 Task: In the Contact  SamanthaRobinson@nybg.org, Create email and send with subject: 'A Glimpse into the Future: Meet Our Disruptive Offering', and with mail content 'Good Morning!_x000D_
Ignite your passion for success. Our groundbreaking solution will unleash your potential and open doors to endless opportunities in your industry._x000D_
Best Regards', attach the document: Agenda.pdf and insert image: visitingcard.jpg. Below Best Regards, write Wechat and insert the URL: 'www.wechat.com'. Mark checkbox to create task to follow up : In 1 week. Logged in from softage.4@softage.net
Action: Mouse moved to (97, 73)
Screenshot: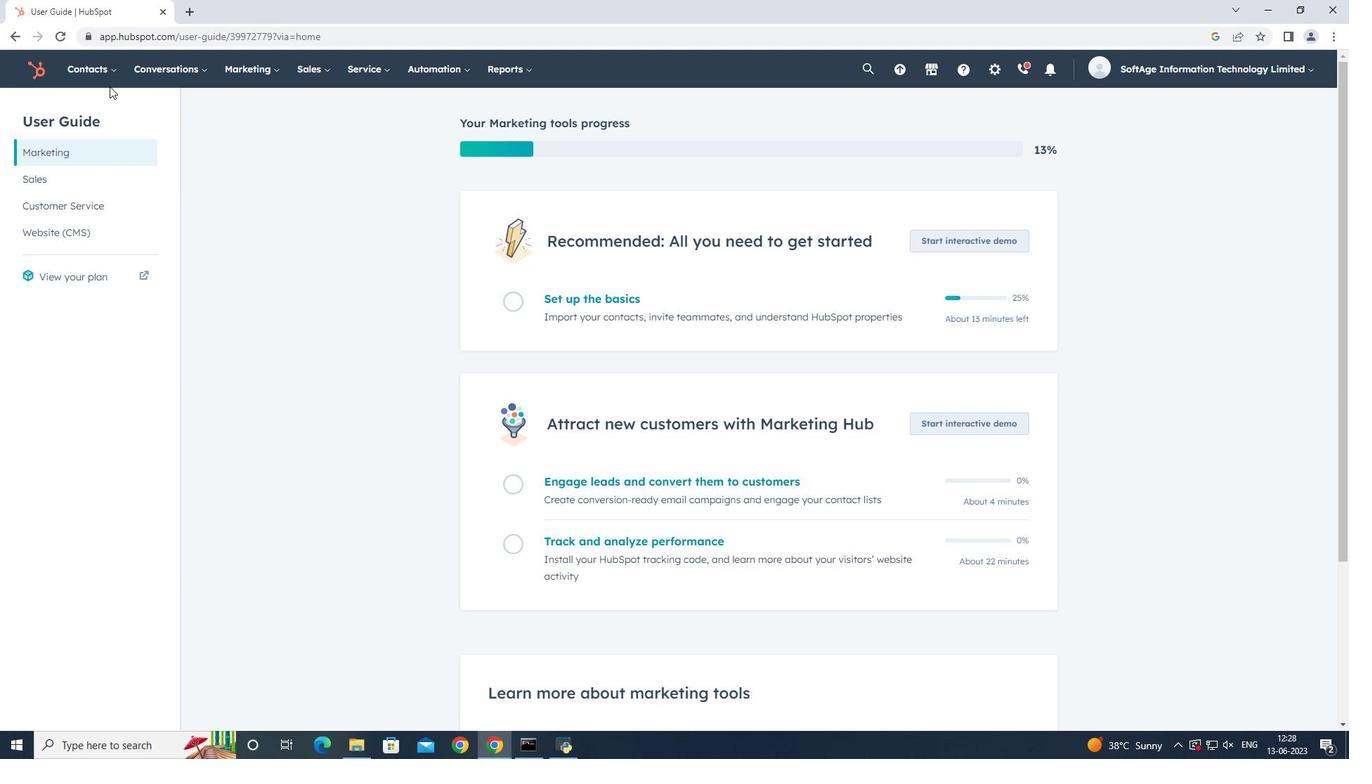 
Action: Mouse pressed left at (97, 73)
Screenshot: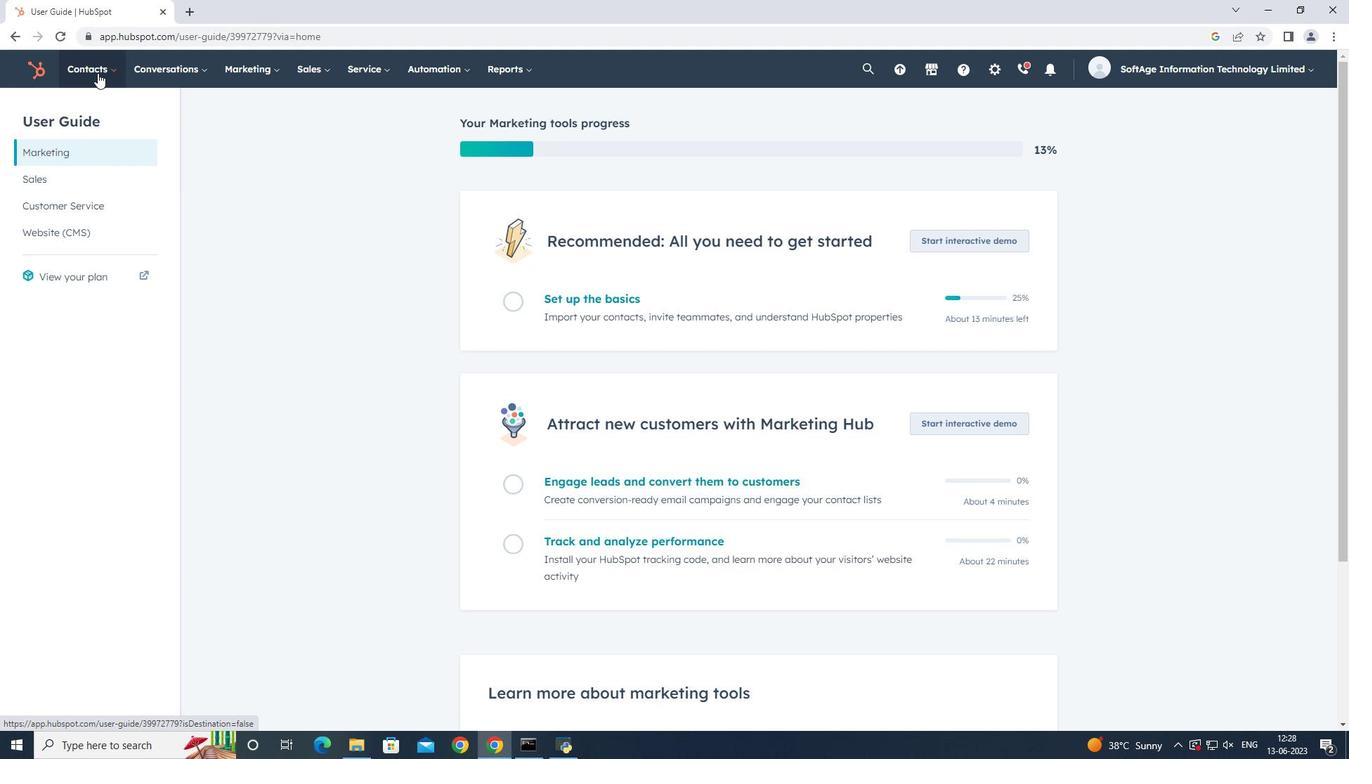 
Action: Mouse moved to (108, 102)
Screenshot: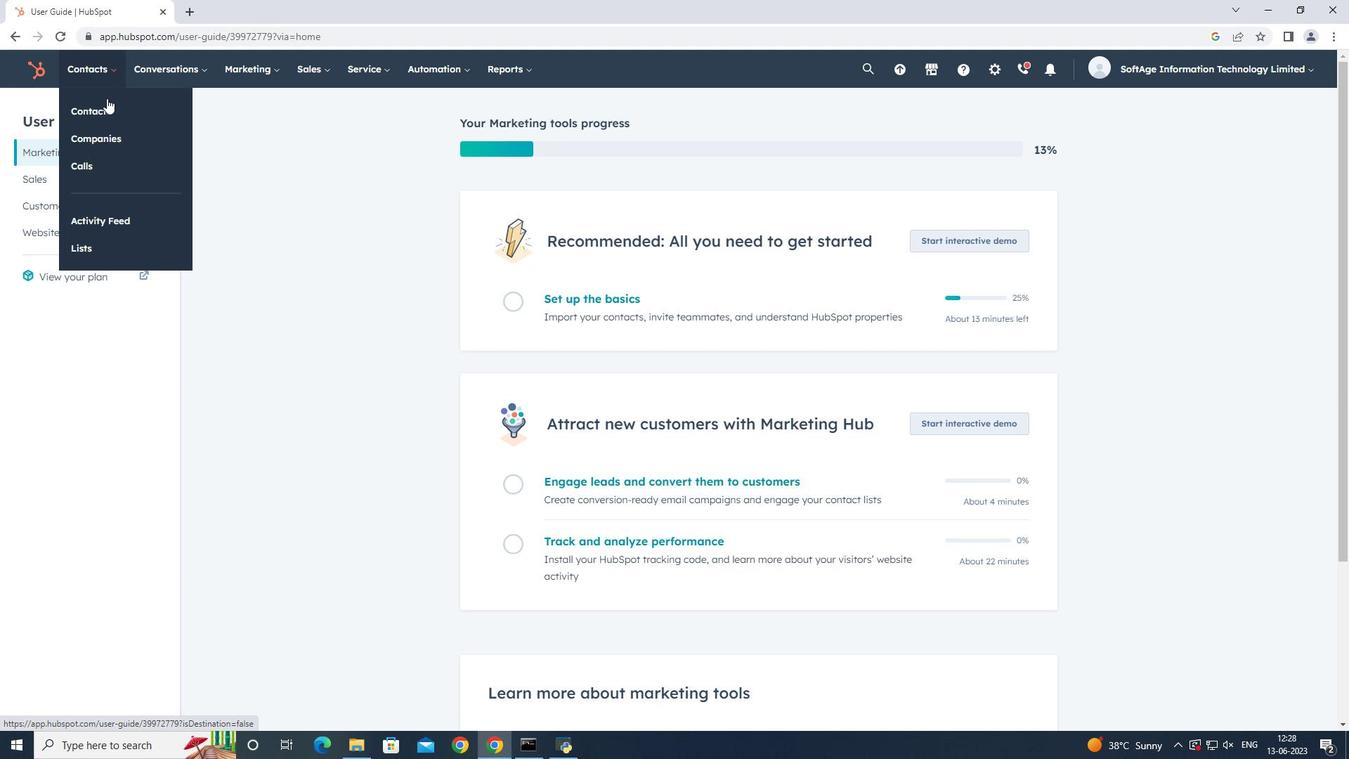 
Action: Mouse pressed left at (108, 102)
Screenshot: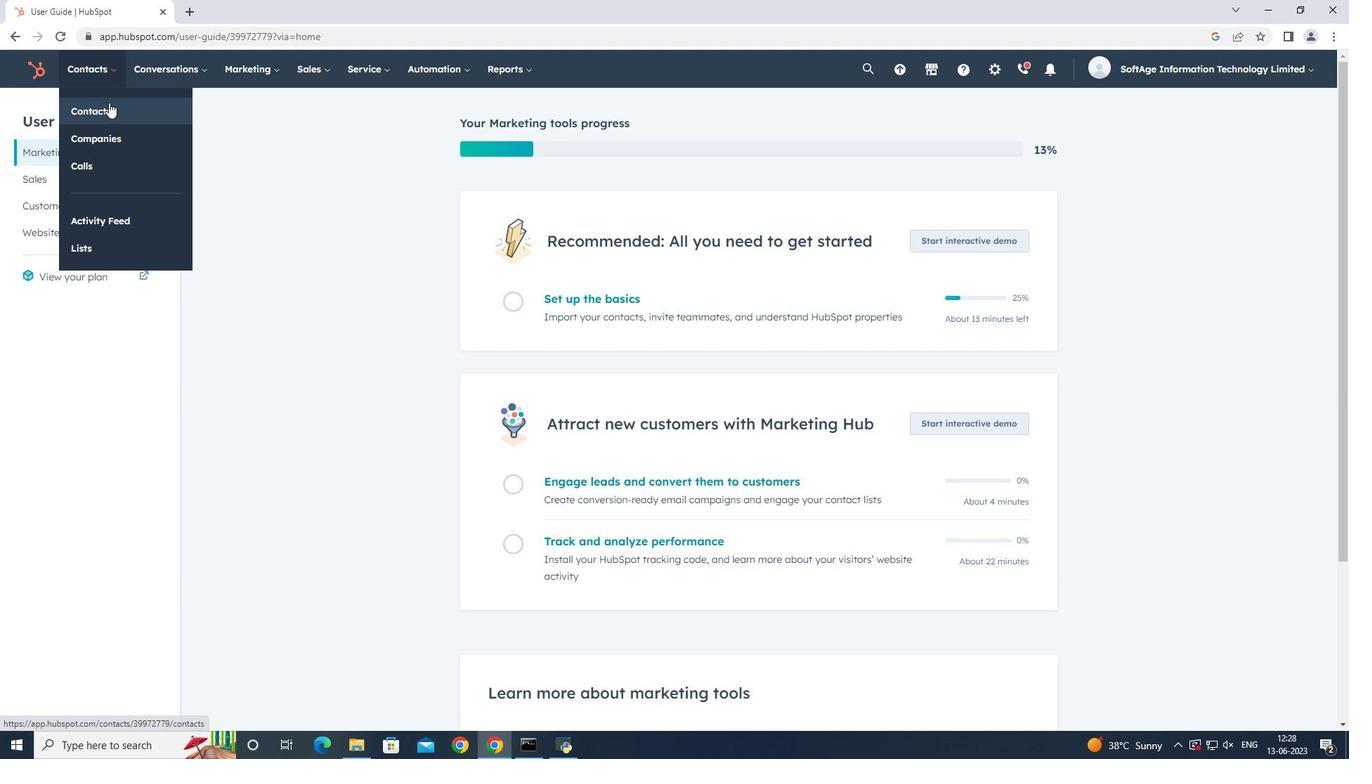 
Action: Mouse moved to (151, 225)
Screenshot: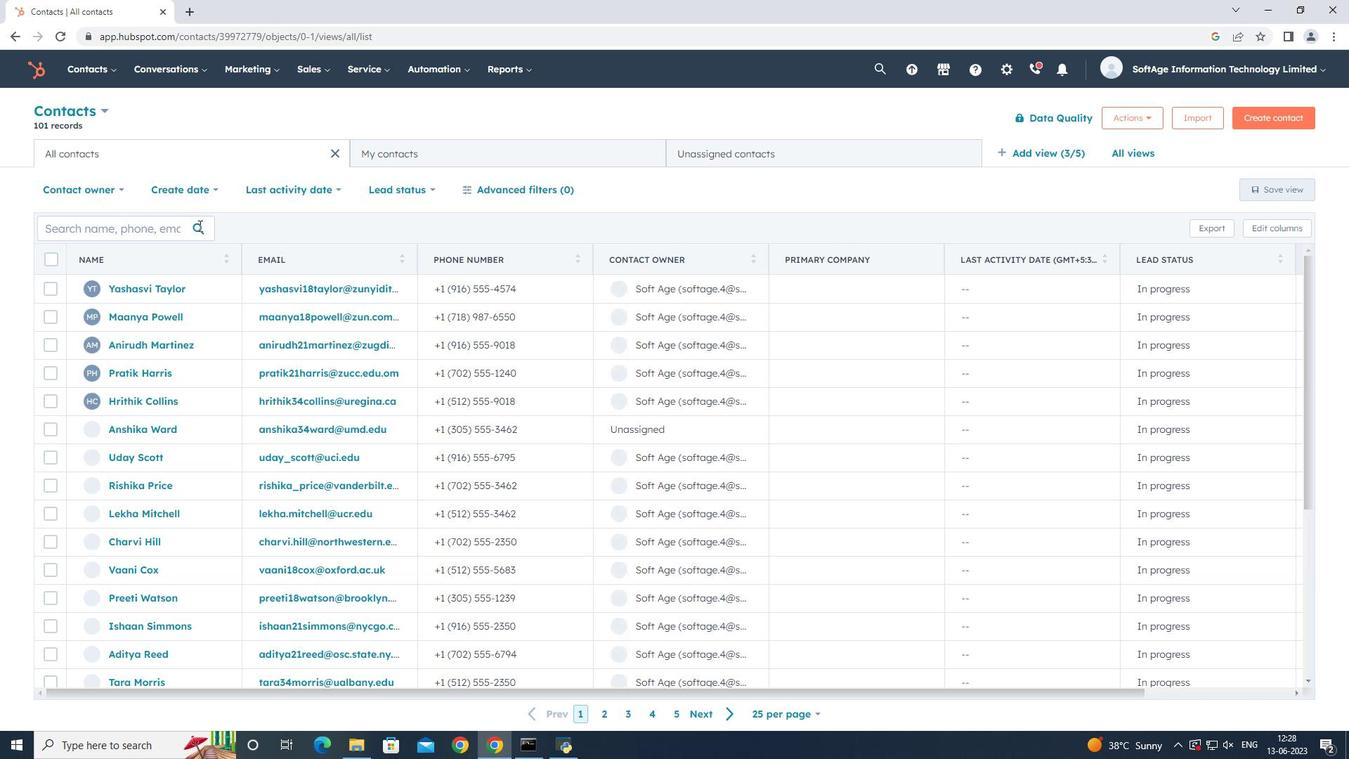 
Action: Mouse pressed left at (151, 225)
Screenshot: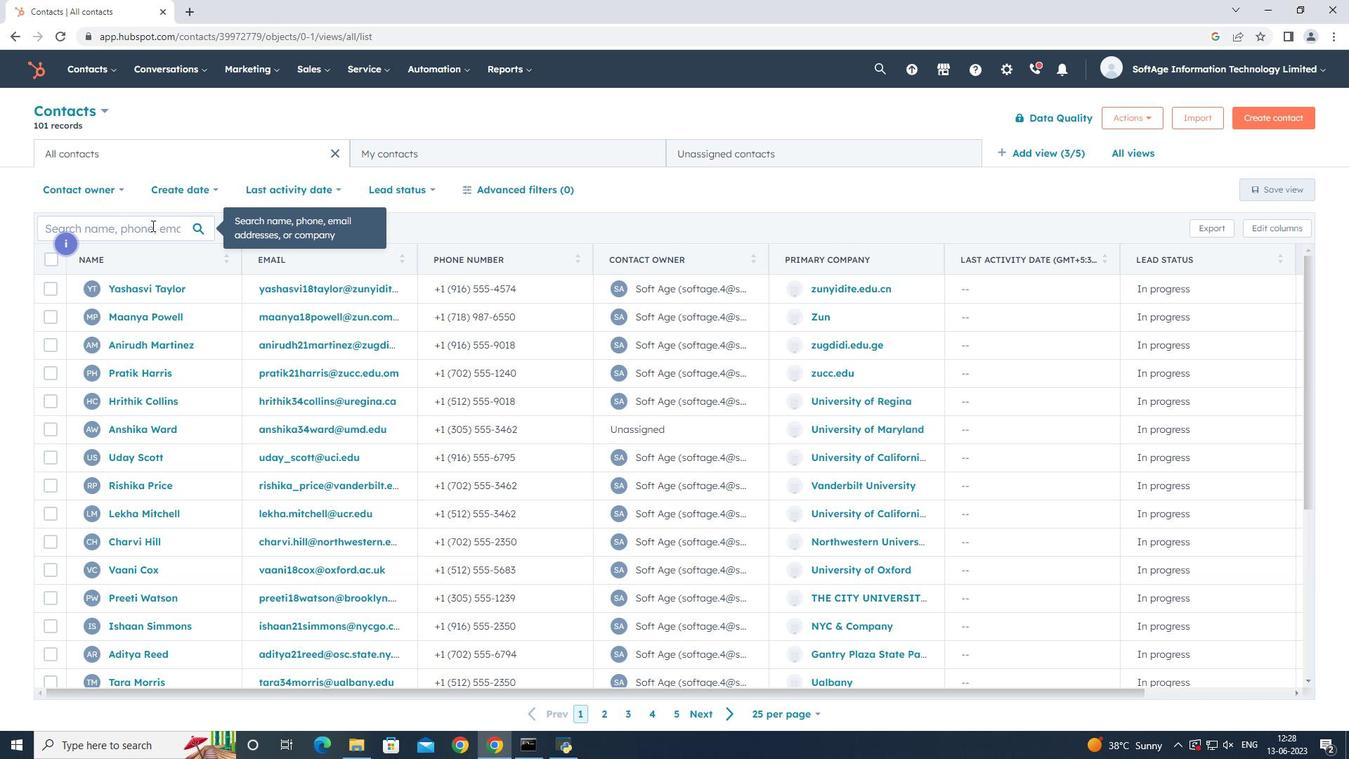 
Action: Key pressed <Key.shift>San<Key.backspace>mantha
Screenshot: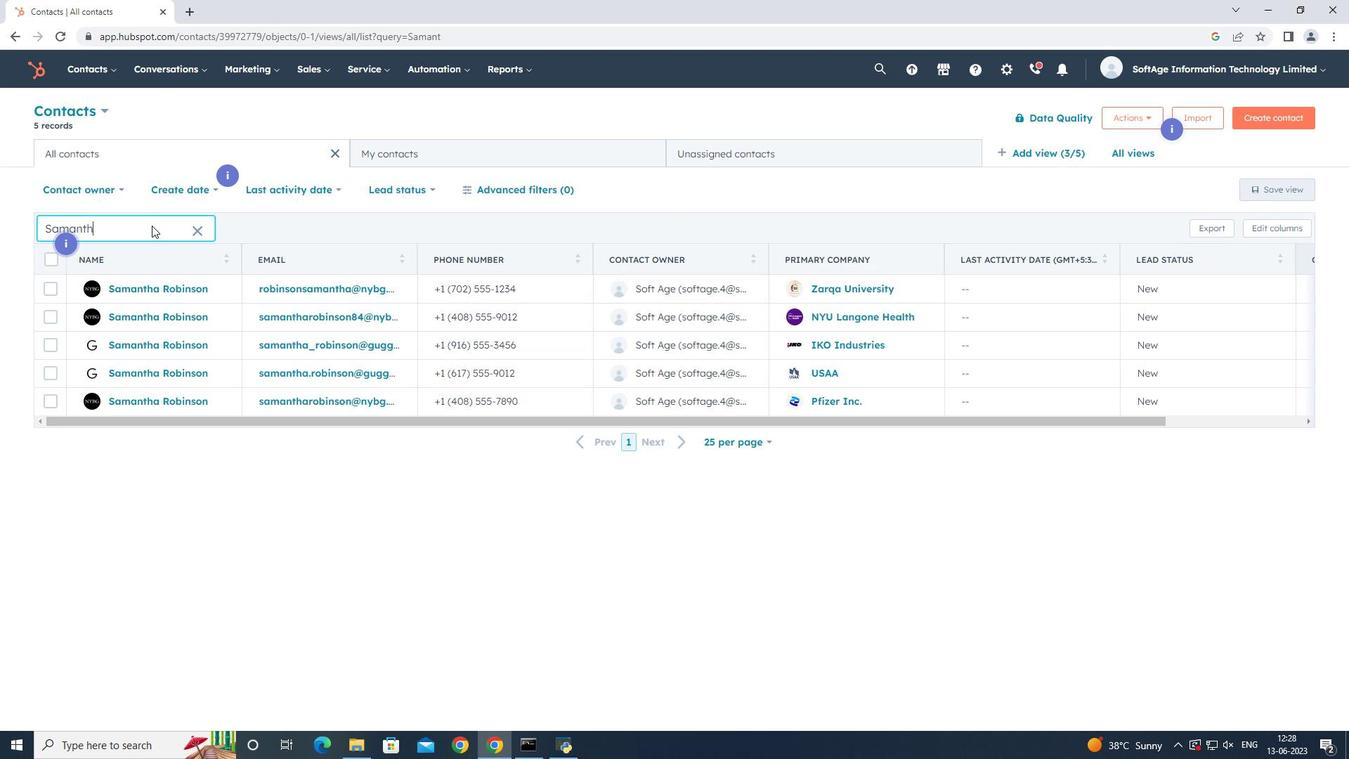 
Action: Mouse moved to (123, 400)
Screenshot: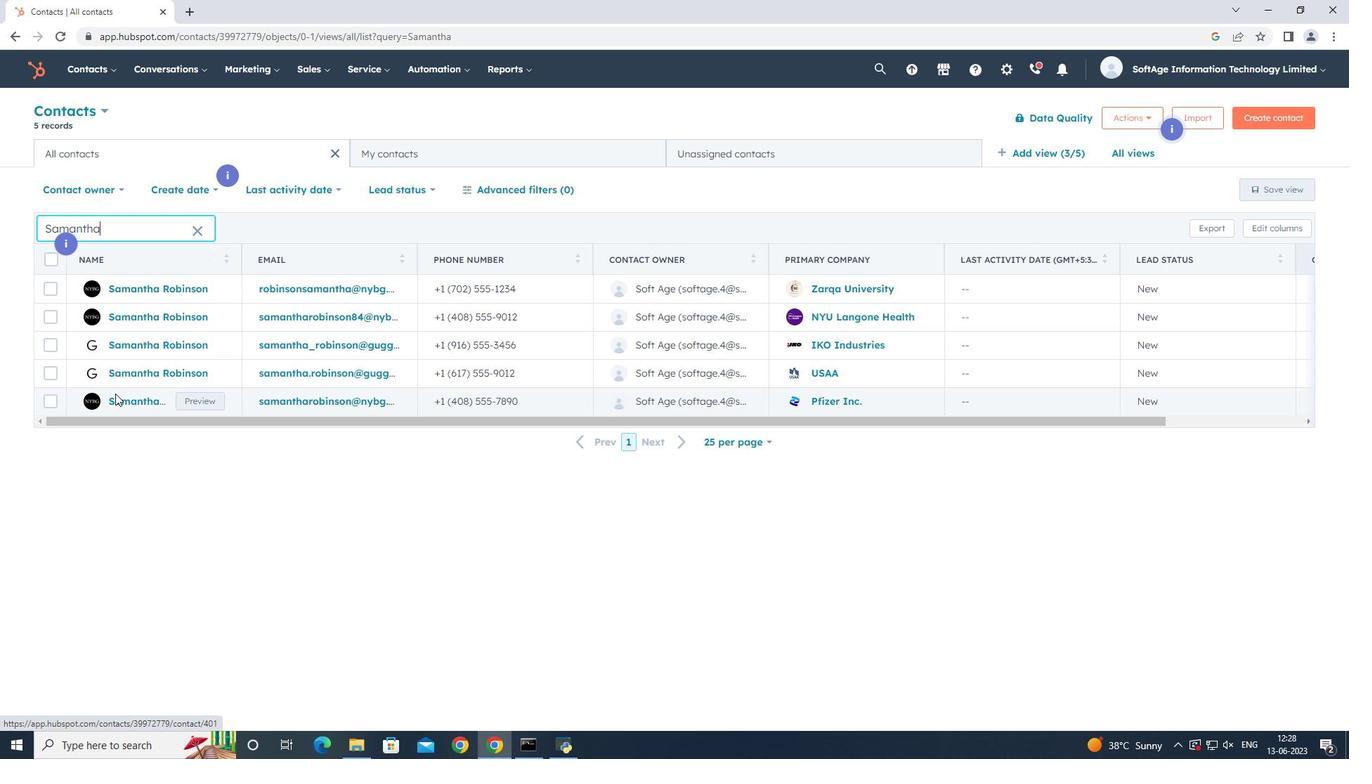 
Action: Mouse pressed left at (123, 400)
Screenshot: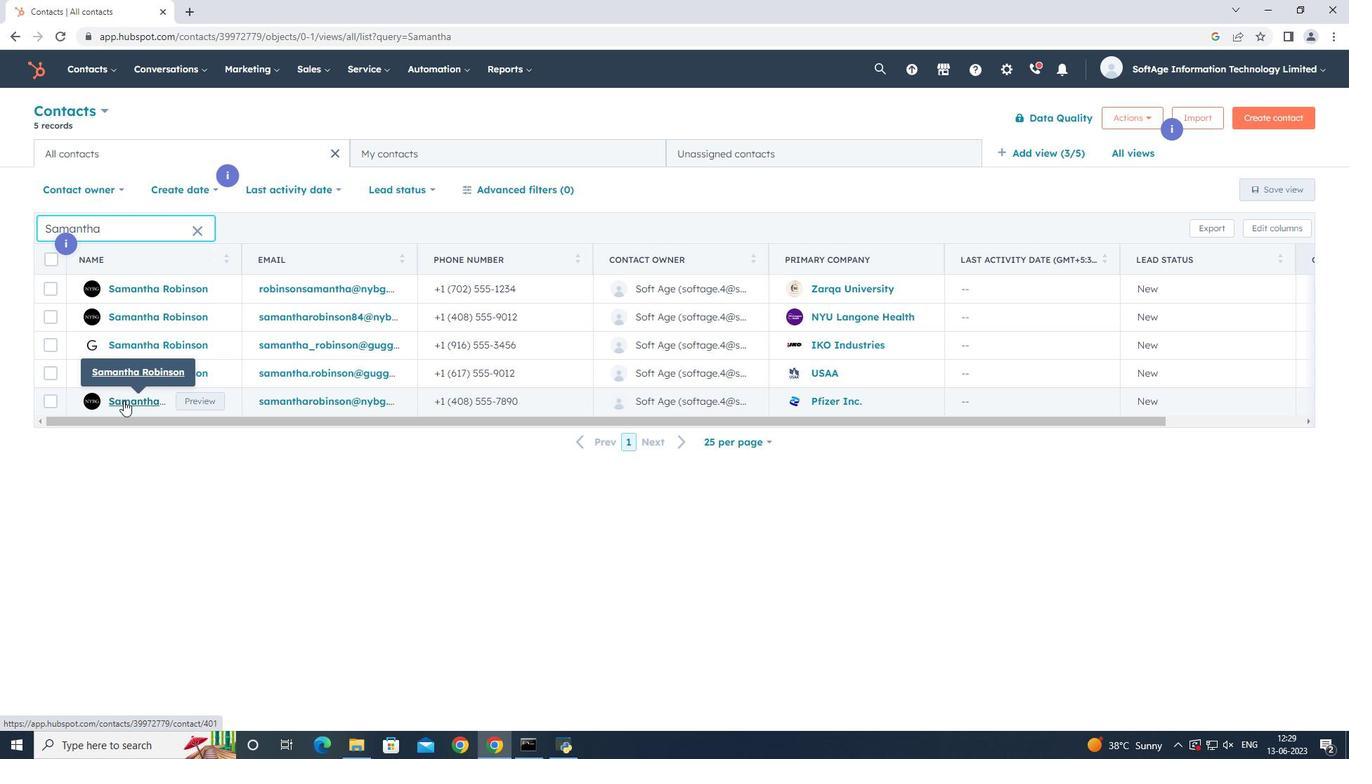 
Action: Mouse moved to (103, 241)
Screenshot: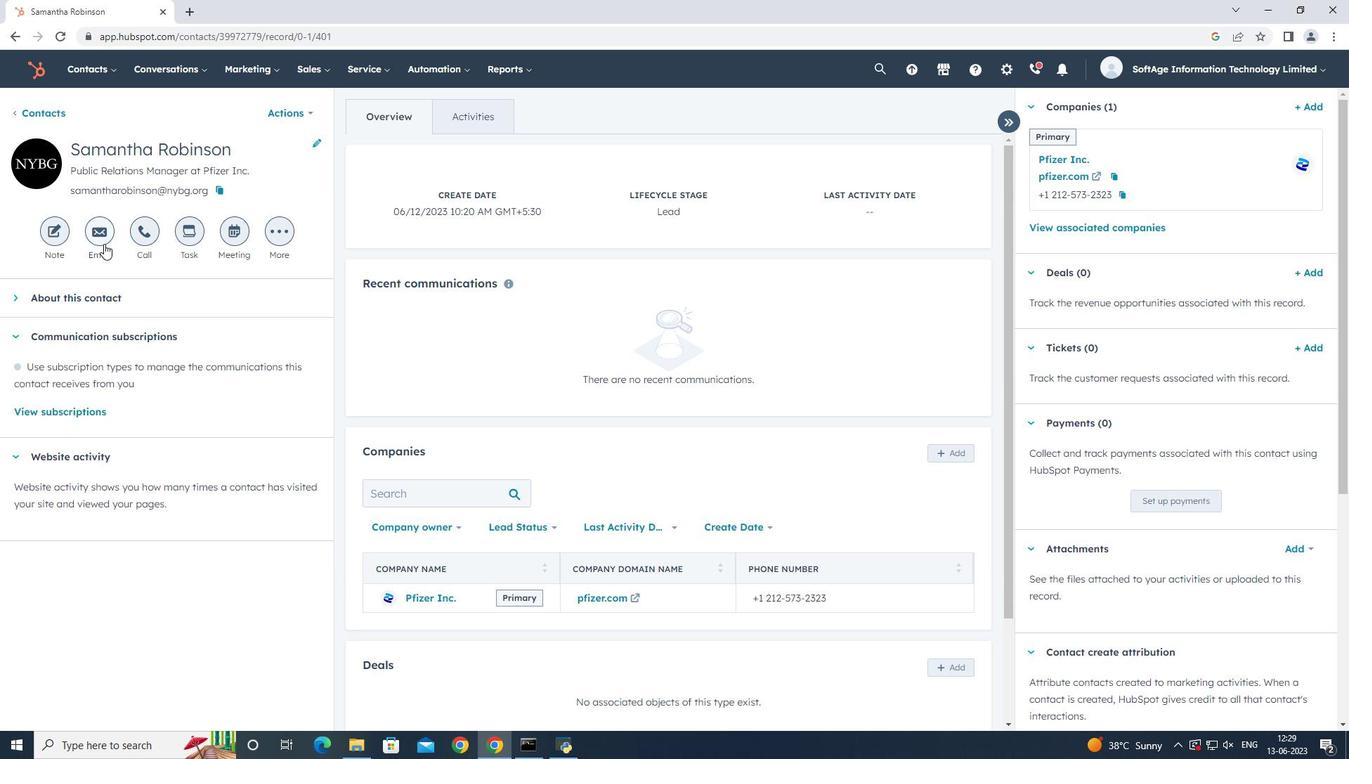 
Action: Mouse pressed left at (103, 241)
Screenshot: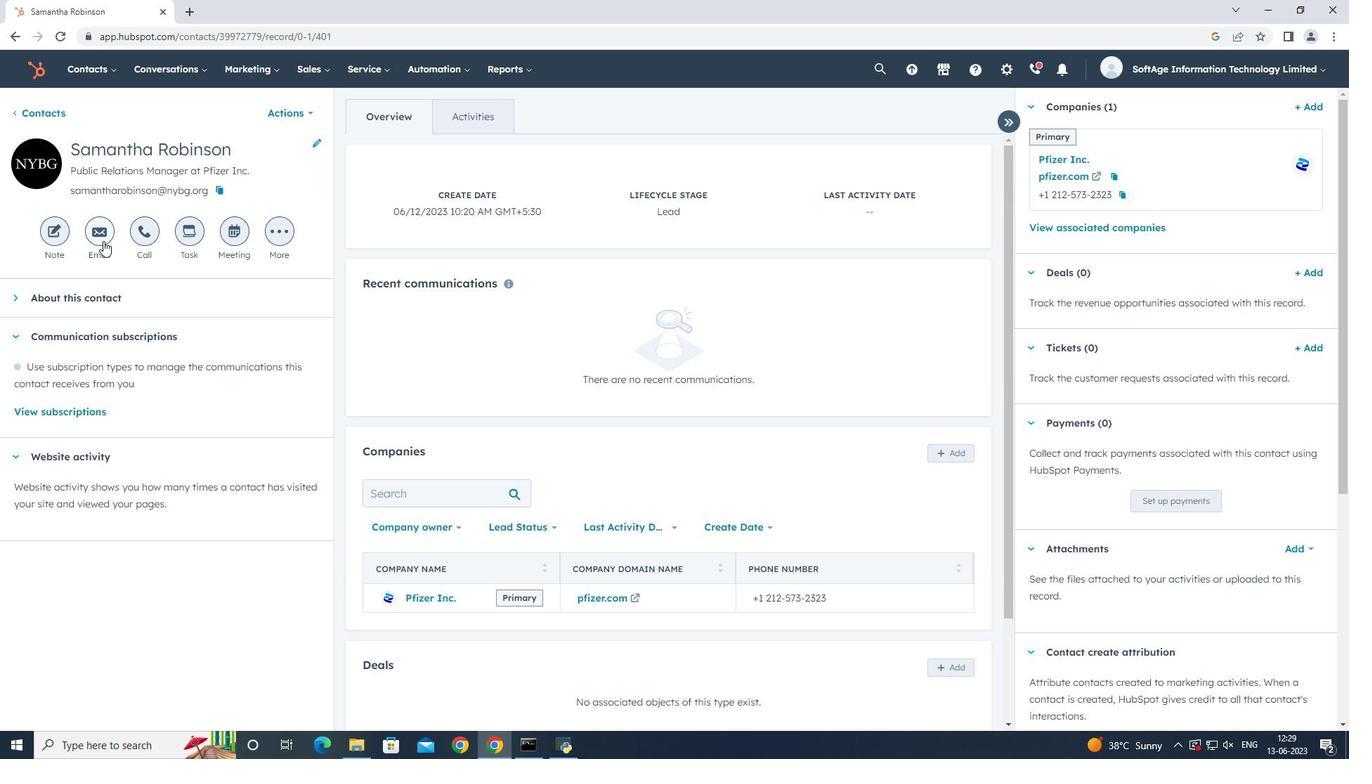 
Action: Mouse moved to (976, 468)
Screenshot: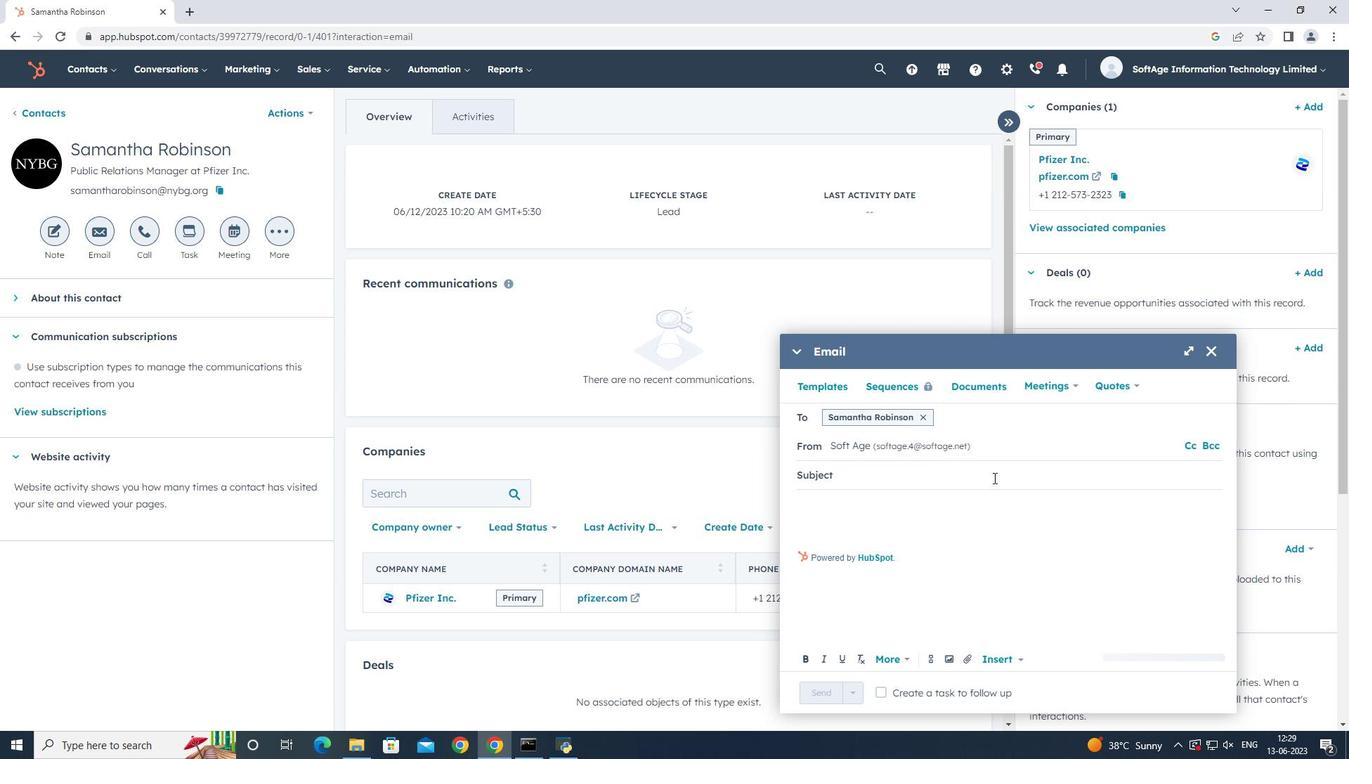 
Action: Key pressed <Key.shift>A<Key.space><Key.shift>Glimpse<Key.space>into<Key.space>the<Key.space><Key.shift>Future<Key.shift_r>:<Key.space><Key.shift>Meet<Key.space><Key.shift>Our<Key.space><Key.shift><Key.shift><Key.shift>Disruptive<Key.space><Key.shift>Offering
Screenshot: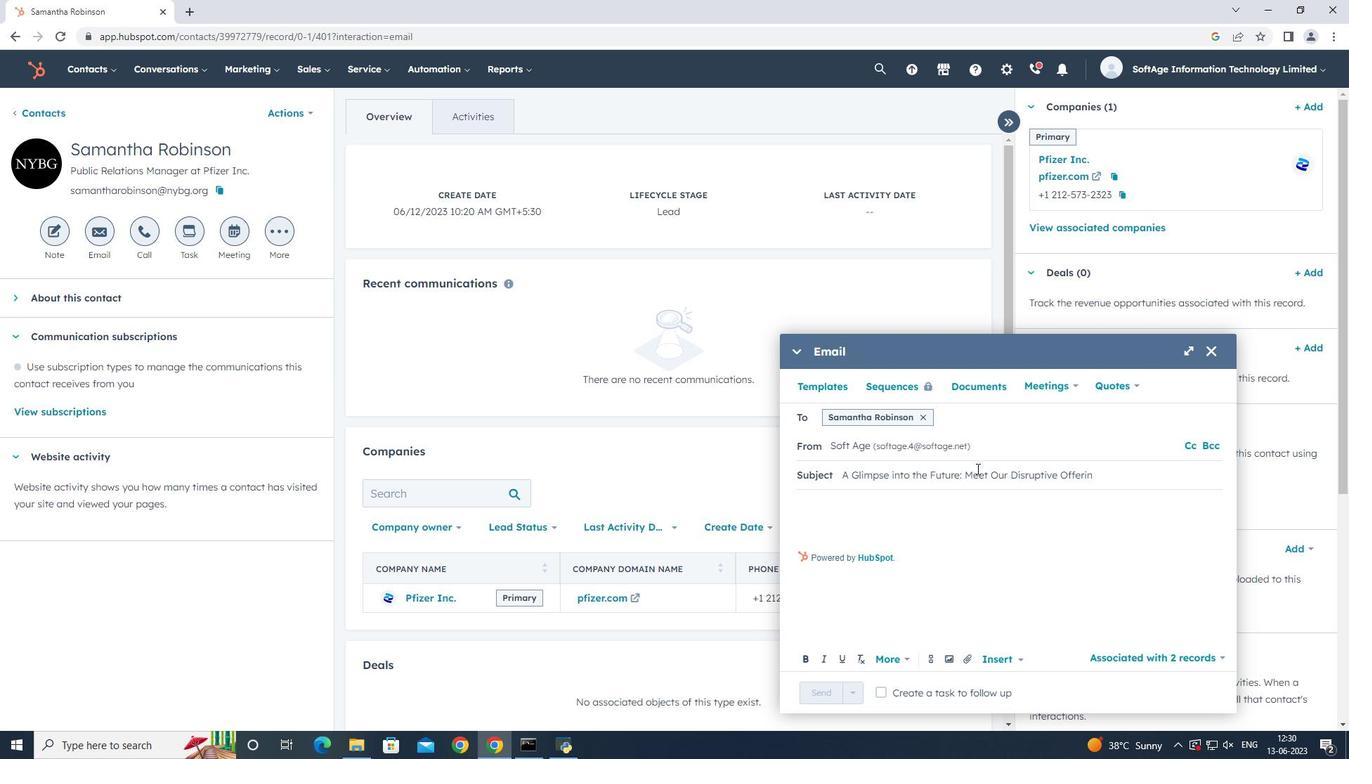 
Action: Mouse moved to (982, 508)
Screenshot: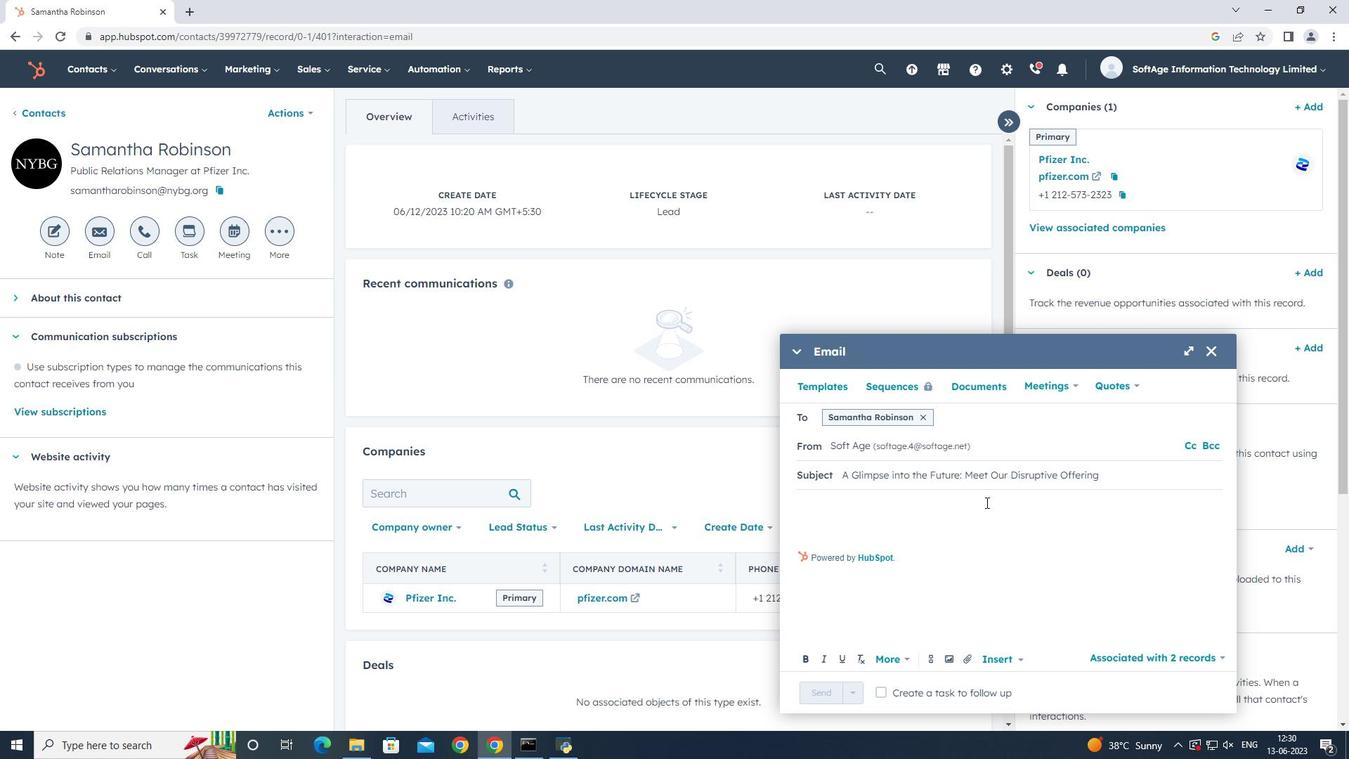 
Action: Mouse pressed left at (982, 508)
Screenshot: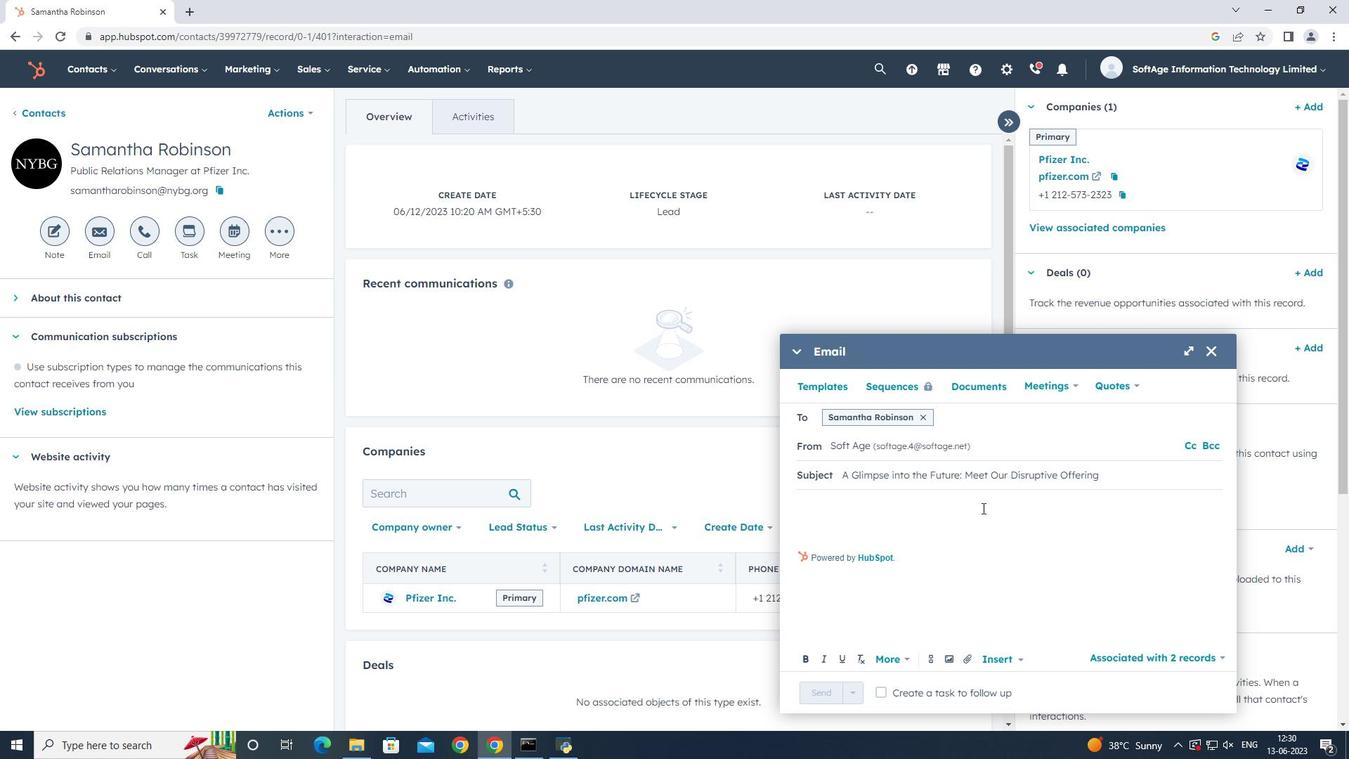 
Action: Key pressed <Key.shift><Key.shift><Key.shift><Key.shift><Key.shift><Key.shift><Key.shift><Key.shift><Key.shift><Key.shift><Key.shift><Key.shift><Key.shift><Key.shift><Key.shift><Key.shift><Key.shift><Key.shift><Key.shift><Key.shift><Key.shift><Key.shift><Key.shift><Key.shift><Key.shift><Key.shift><Key.shift><Key.shift><Key.shift><Key.shift><Key.shift><Key.shift><Key.shift><Key.shift><Key.shift><Key.shift><Key.shift><Key.shift><Key.shift><Key.shift><Key.shift><Key.shift><Key.shift><Key.shift><Key.shift><Key.shift><Key.shift><Key.shift><Key.shift><Key.shift><Key.shift><Key.shift><Key.shift><Key.shift><Key.shift><Key.shift><Key.shift><Key.shift>Good<Key.space><Key.shift>Morning,<Key.enter><Key.enter><Key.shift>Ignite<Key.space>your<Key.space>passion<Key.space>for<Key.space>success.<Key.space><Key.shift>Our<Key.space><Key.shift>groundbreaking<Key.space>solution<Key.space>will<Key.space>unleash<Key.space>your<Key.space>potential<Key.space>and<Key.space>open<Key.space><Key.space><Key.backspace>doors<Key.space>to<Key.space>endless<Key.space>opportunities<Key.space>in<Key.space>your<Key.space>industry.
Screenshot: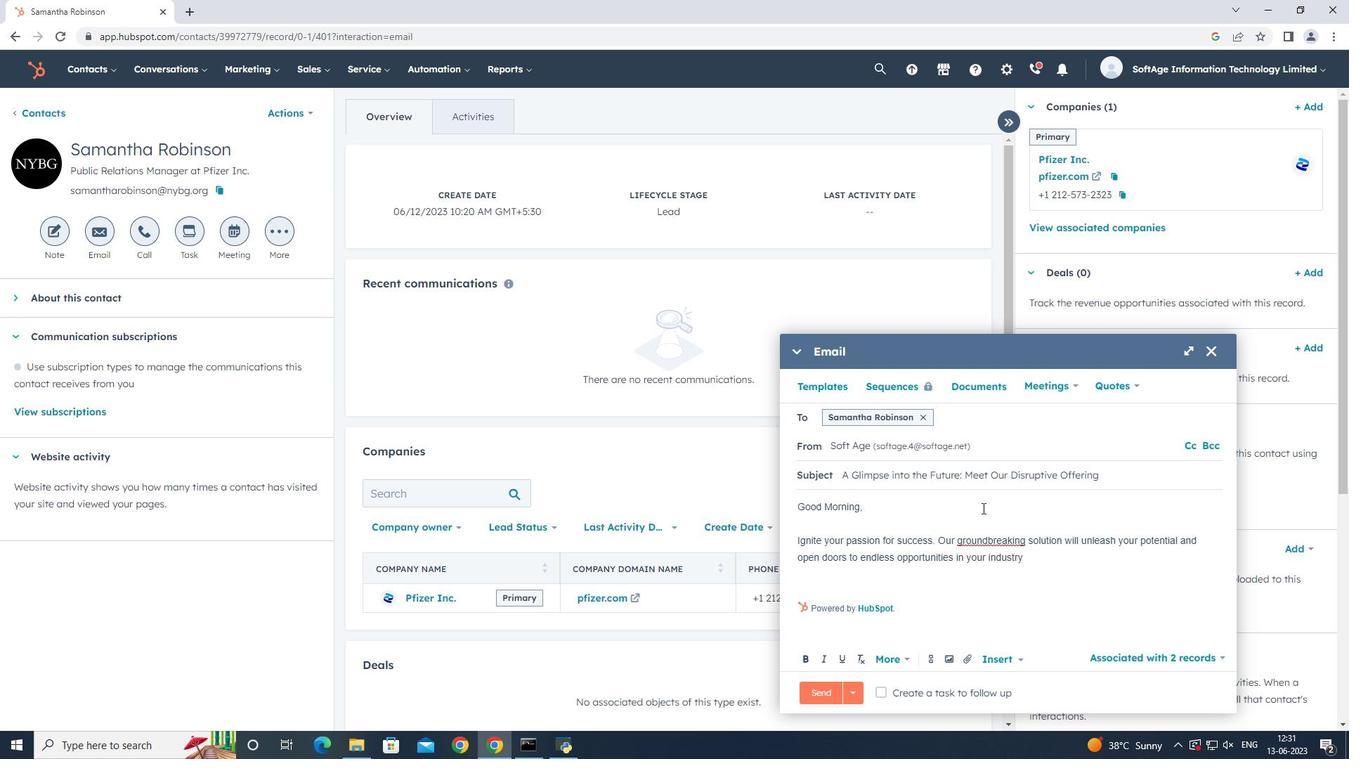 
Action: Mouse moved to (1009, 542)
Screenshot: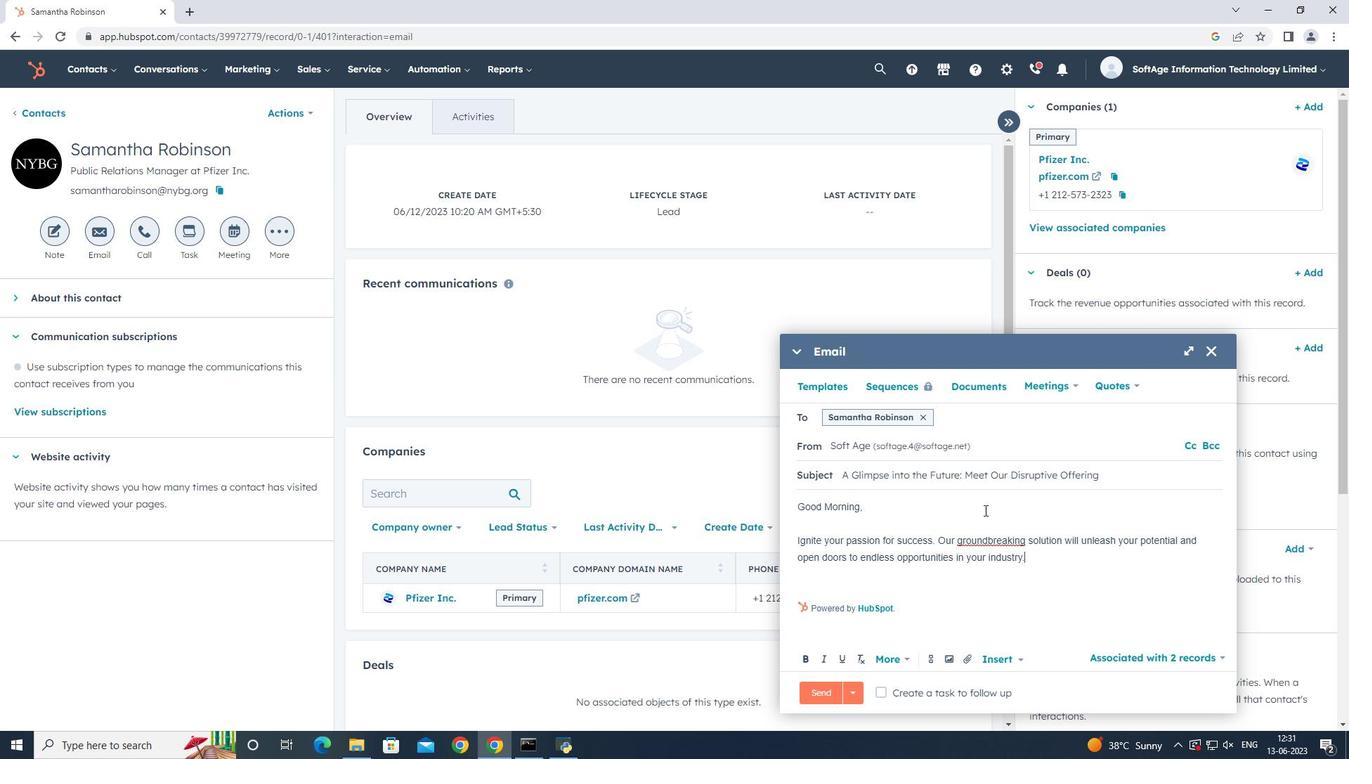 
Action: Key pressed <Key.enter><Key.enter><Key.shift>Best<Key.space><Key.shift>Regards,<Key.enter>
Screenshot: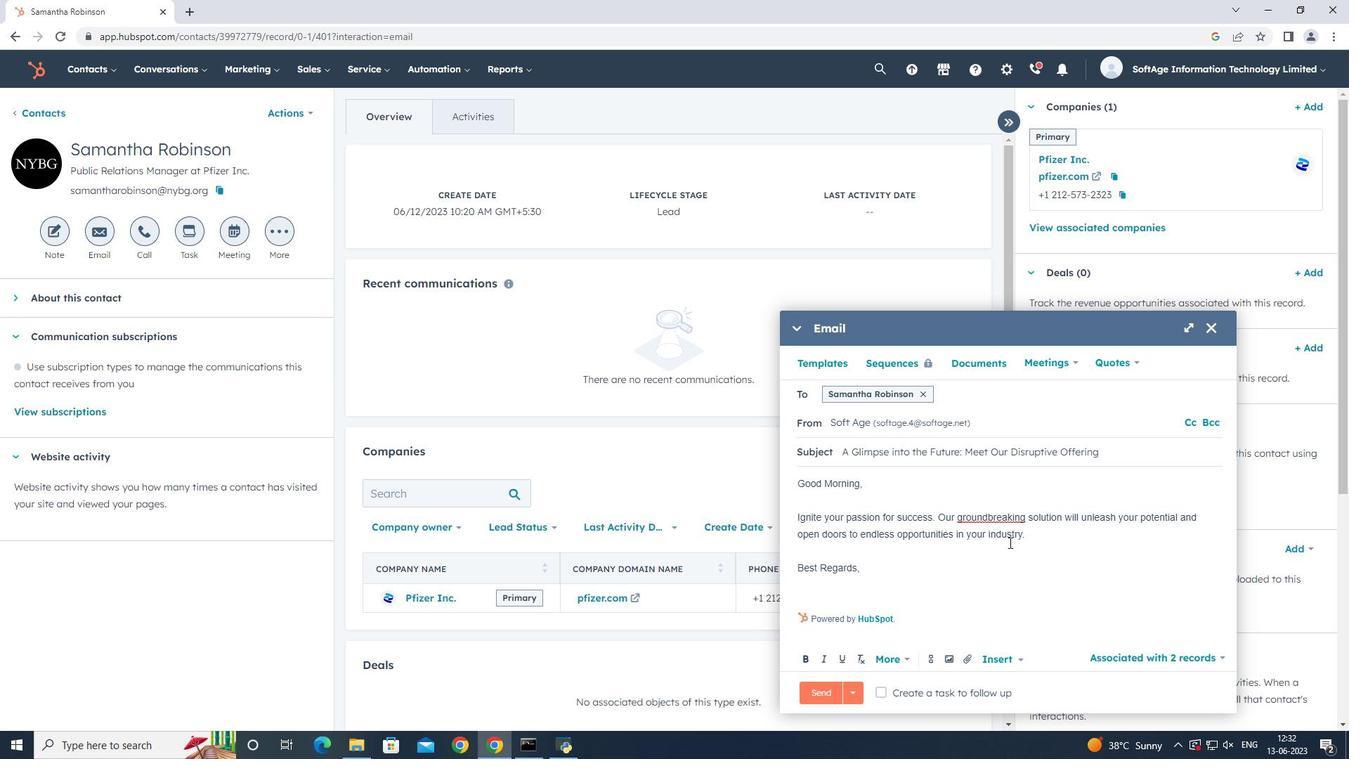 
Action: Mouse moved to (972, 664)
Screenshot: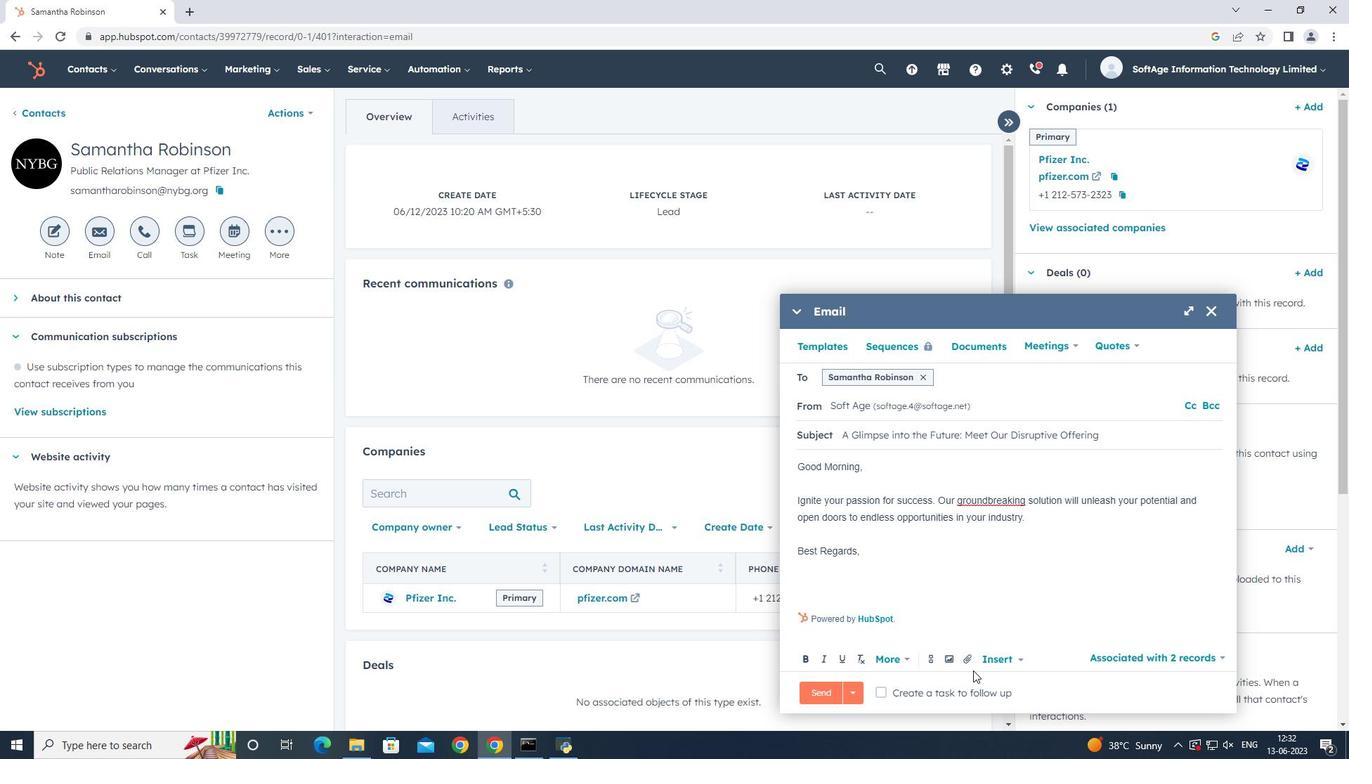 
Action: Mouse pressed left at (972, 664)
Screenshot: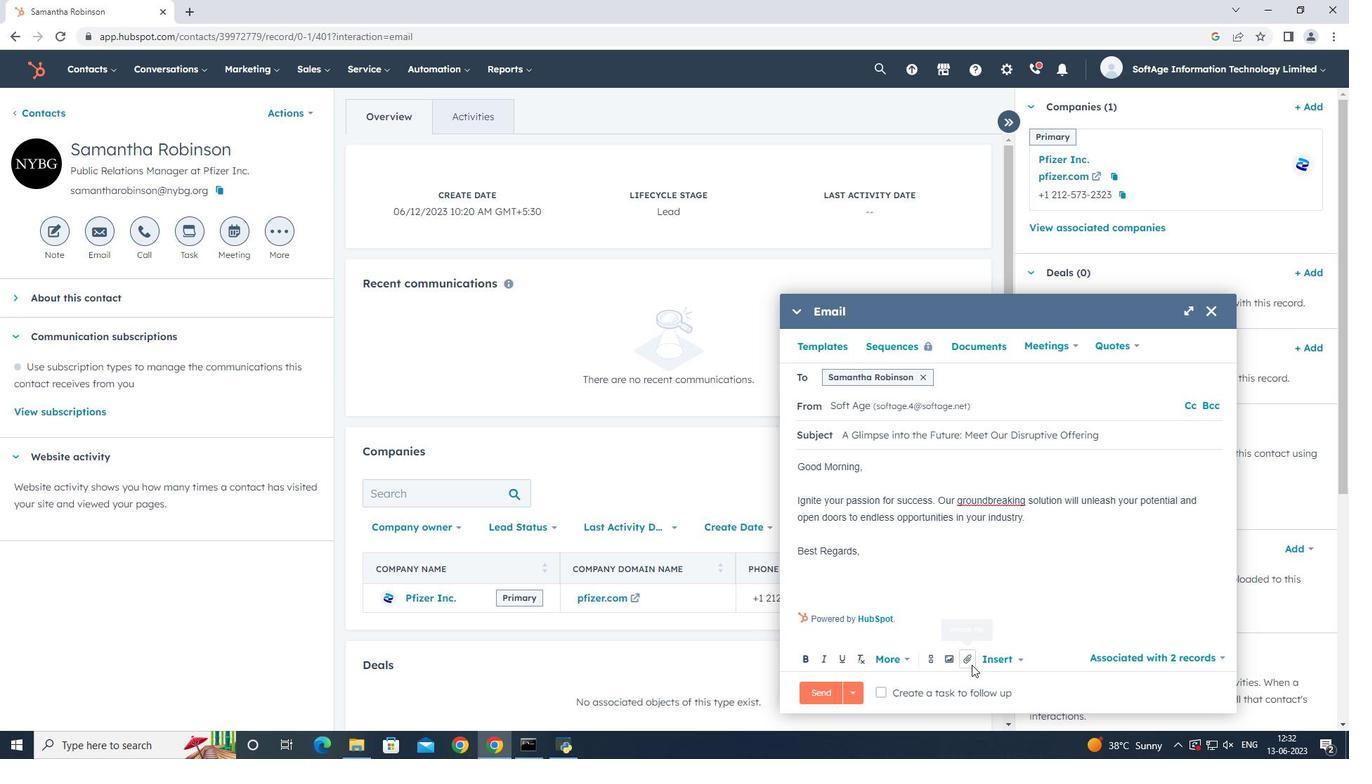 
Action: Mouse moved to (995, 624)
Screenshot: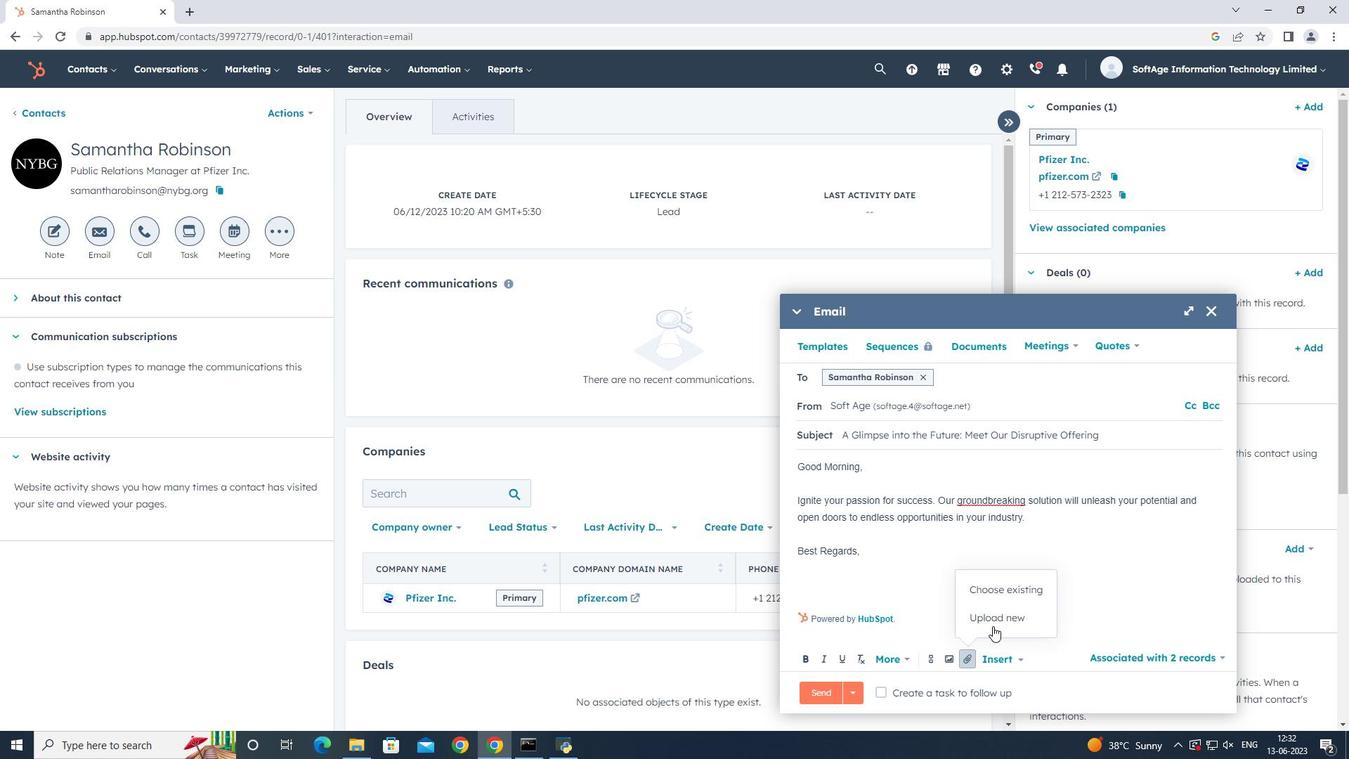 
Action: Mouse pressed left at (995, 624)
Screenshot: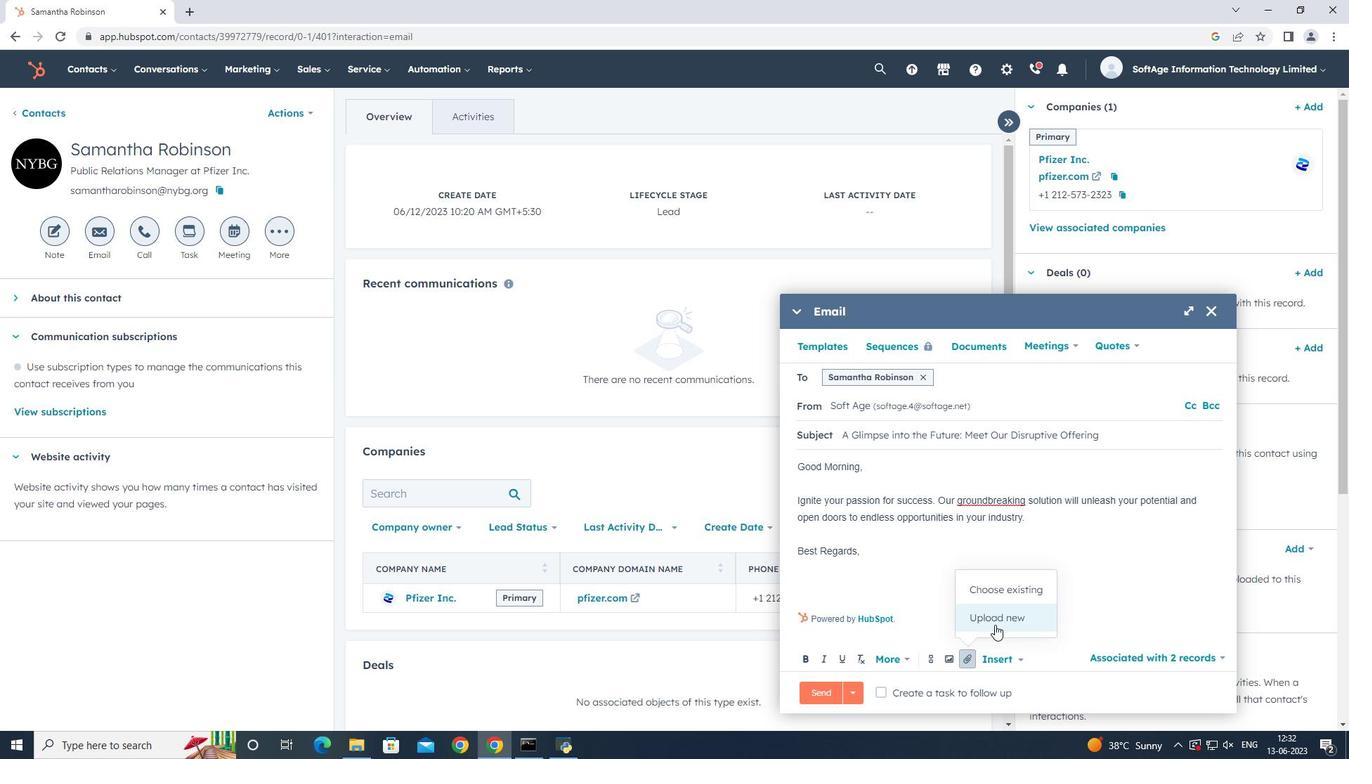 
Action: Mouse moved to (952, 669)
Screenshot: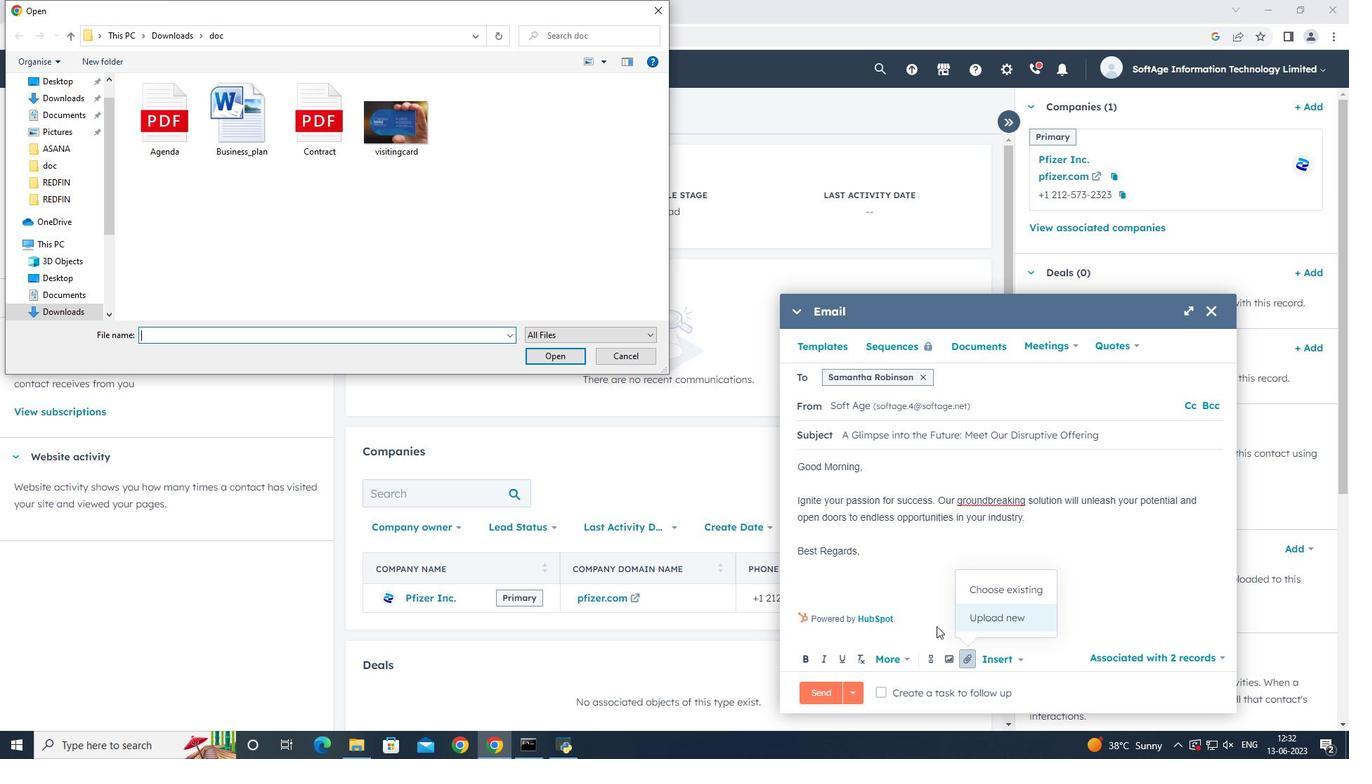 
Action: Mouse pressed left at (952, 669)
Screenshot: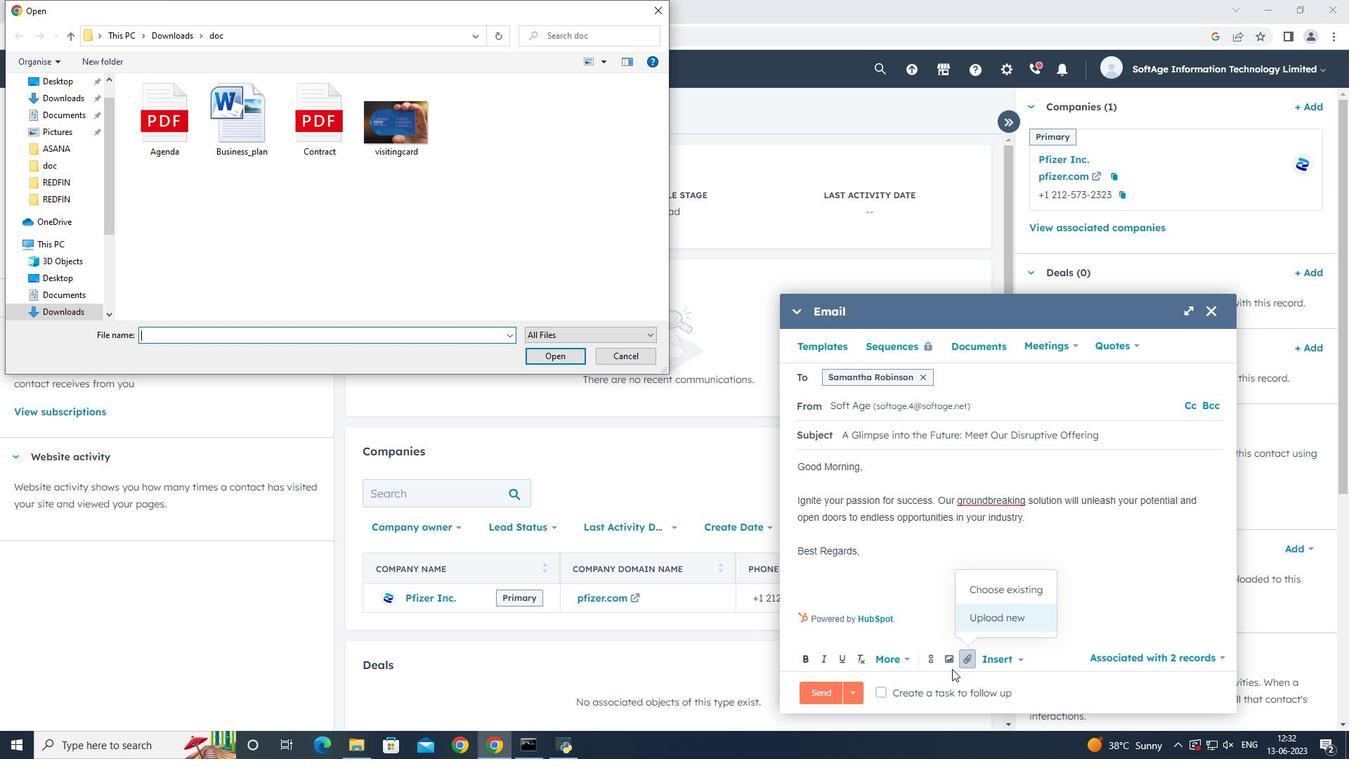 
Action: Mouse moved to (953, 659)
Screenshot: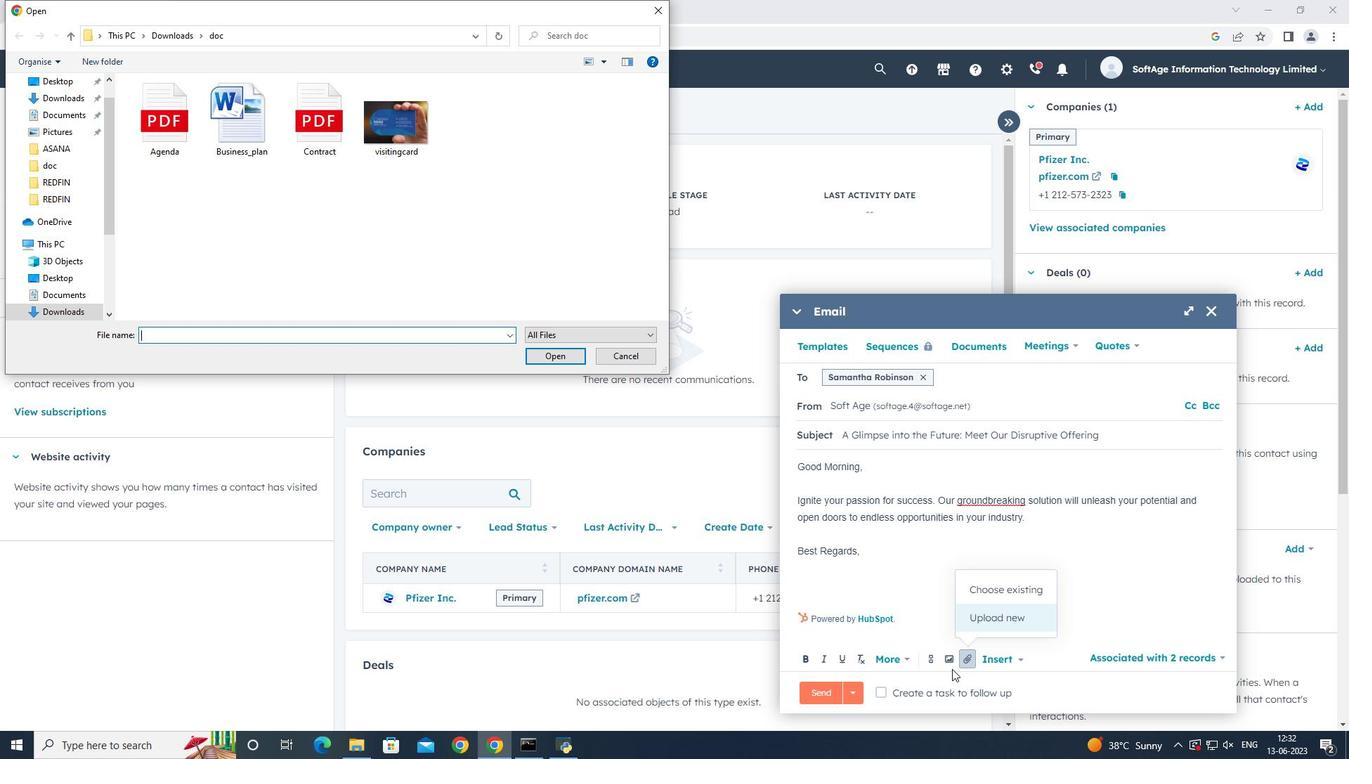 
Action: Mouse pressed left at (953, 659)
Screenshot: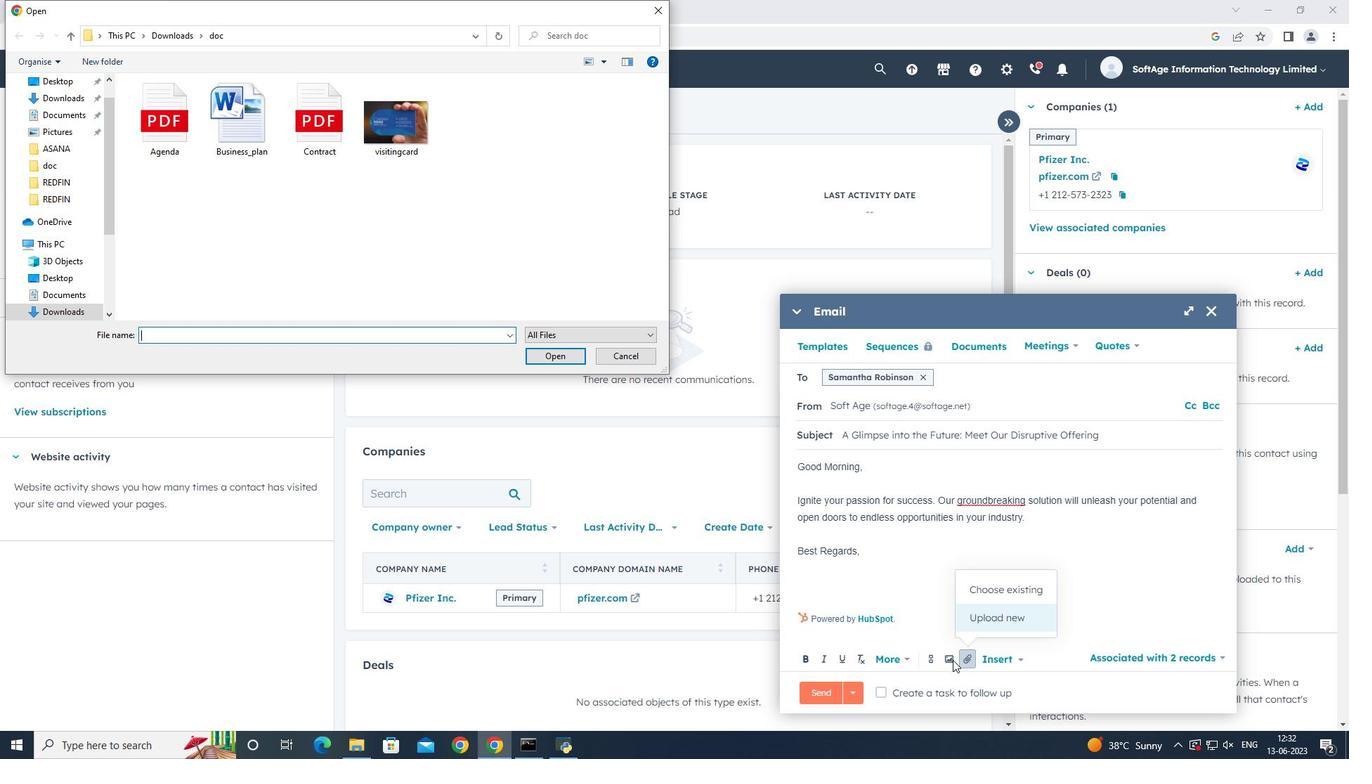 
Action: Mouse moved to (634, 355)
Screenshot: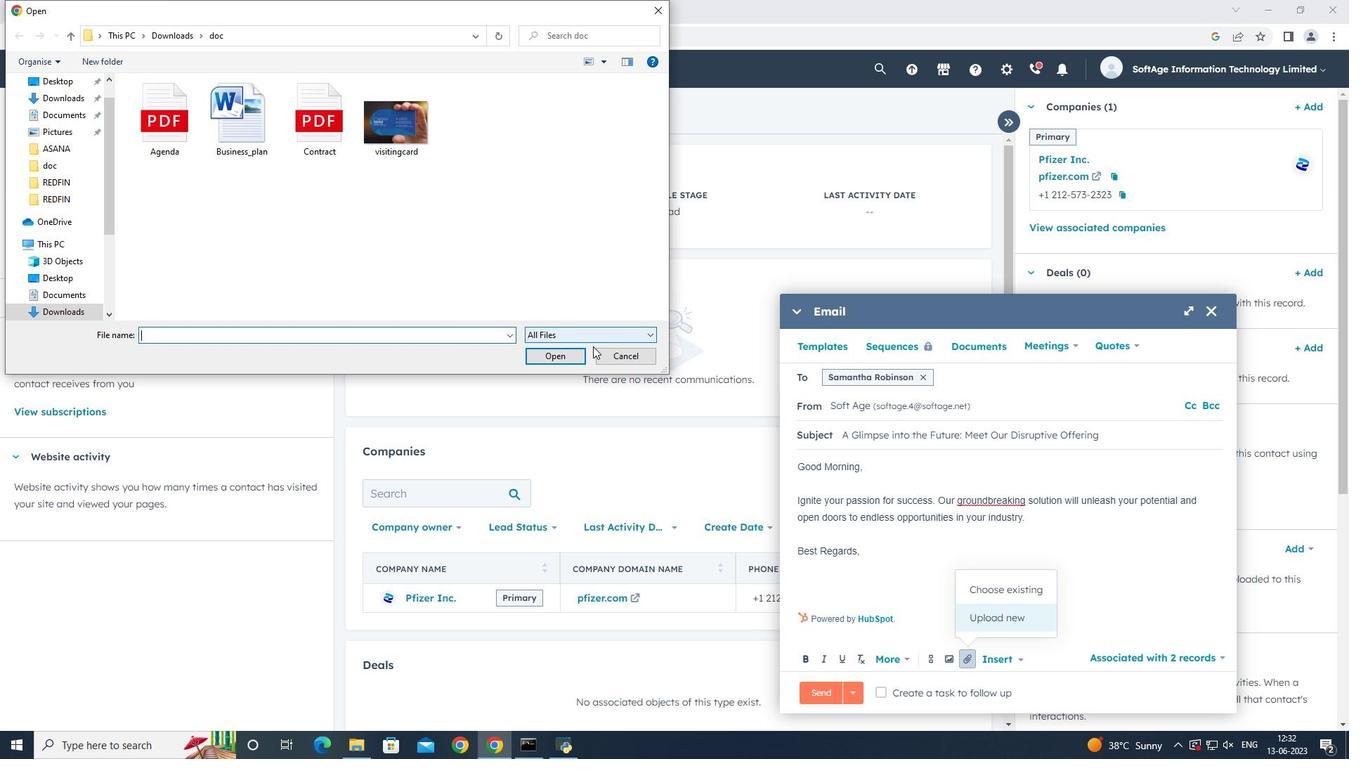 
Action: Mouse pressed left at (634, 355)
Screenshot: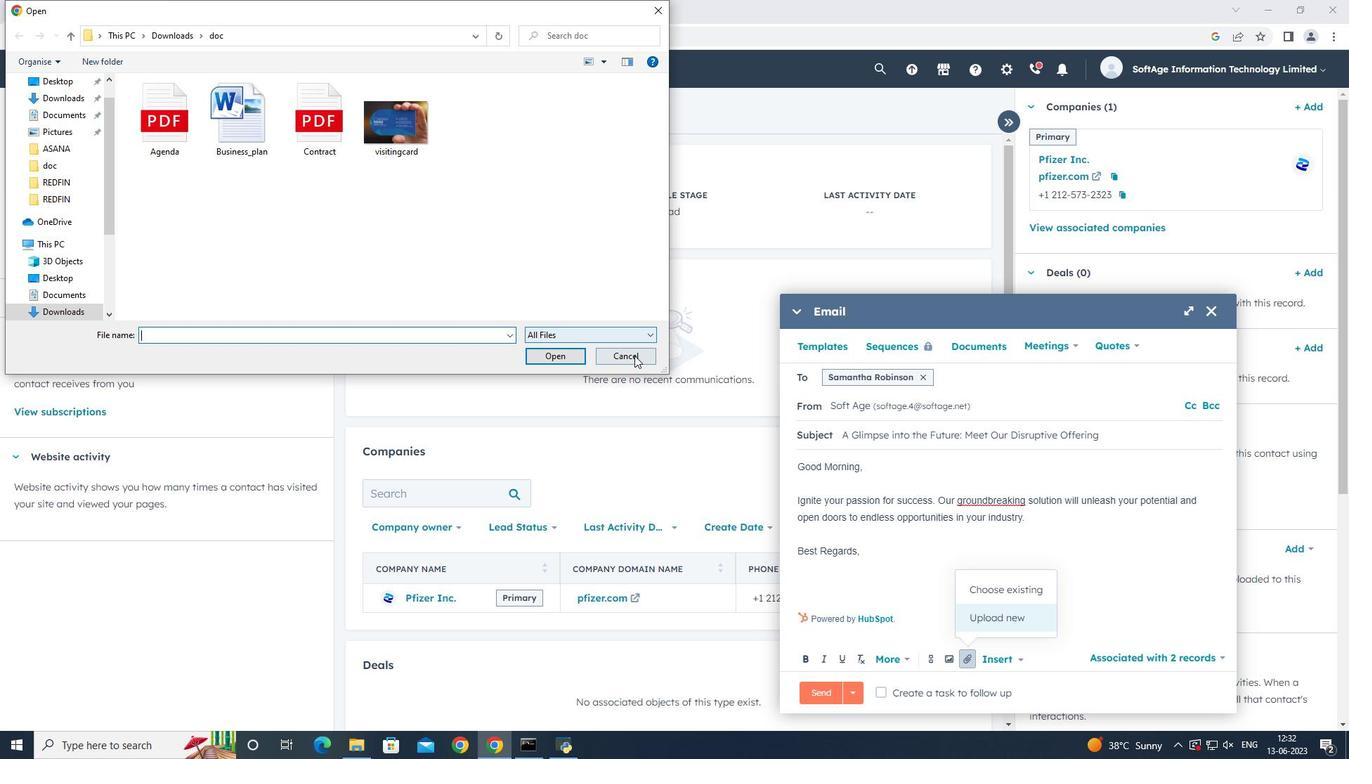 
Action: Mouse moved to (955, 664)
Screenshot: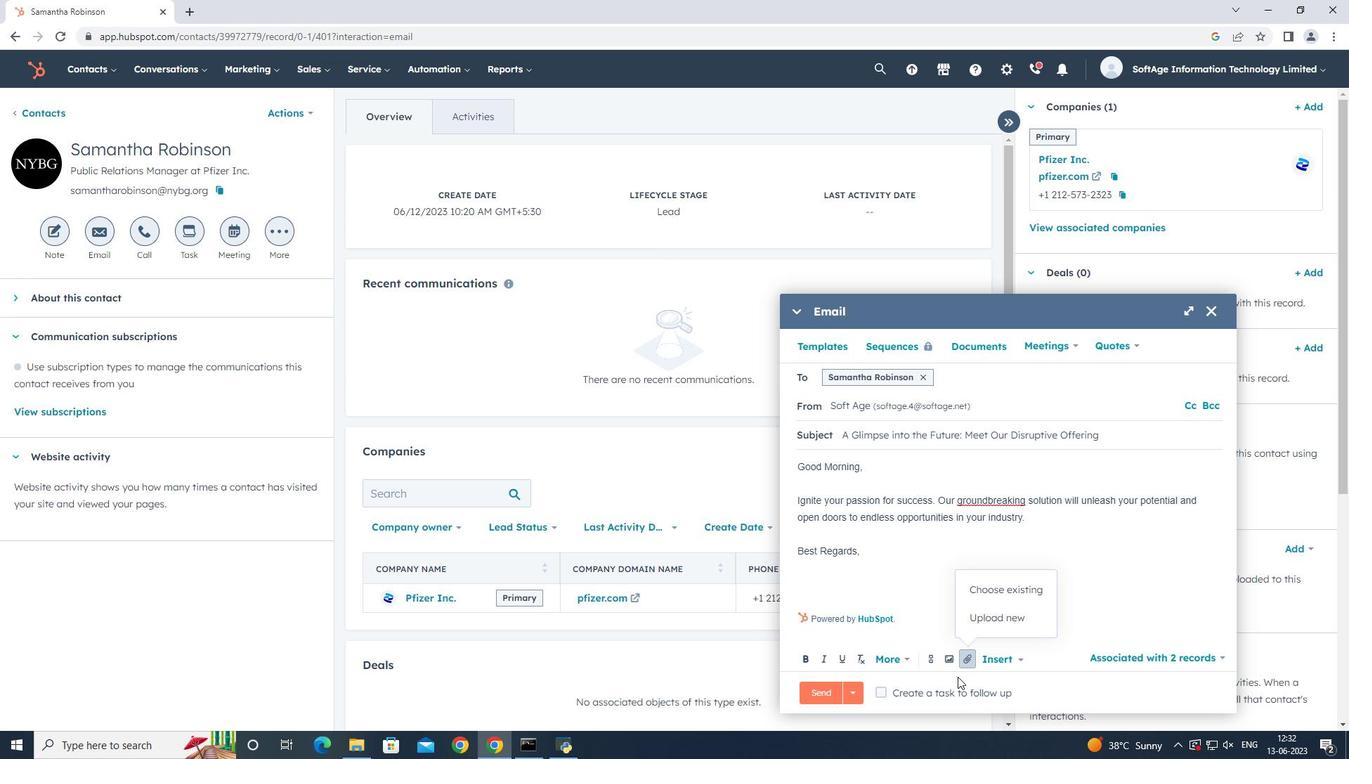 
Action: Mouse pressed left at (955, 664)
Screenshot: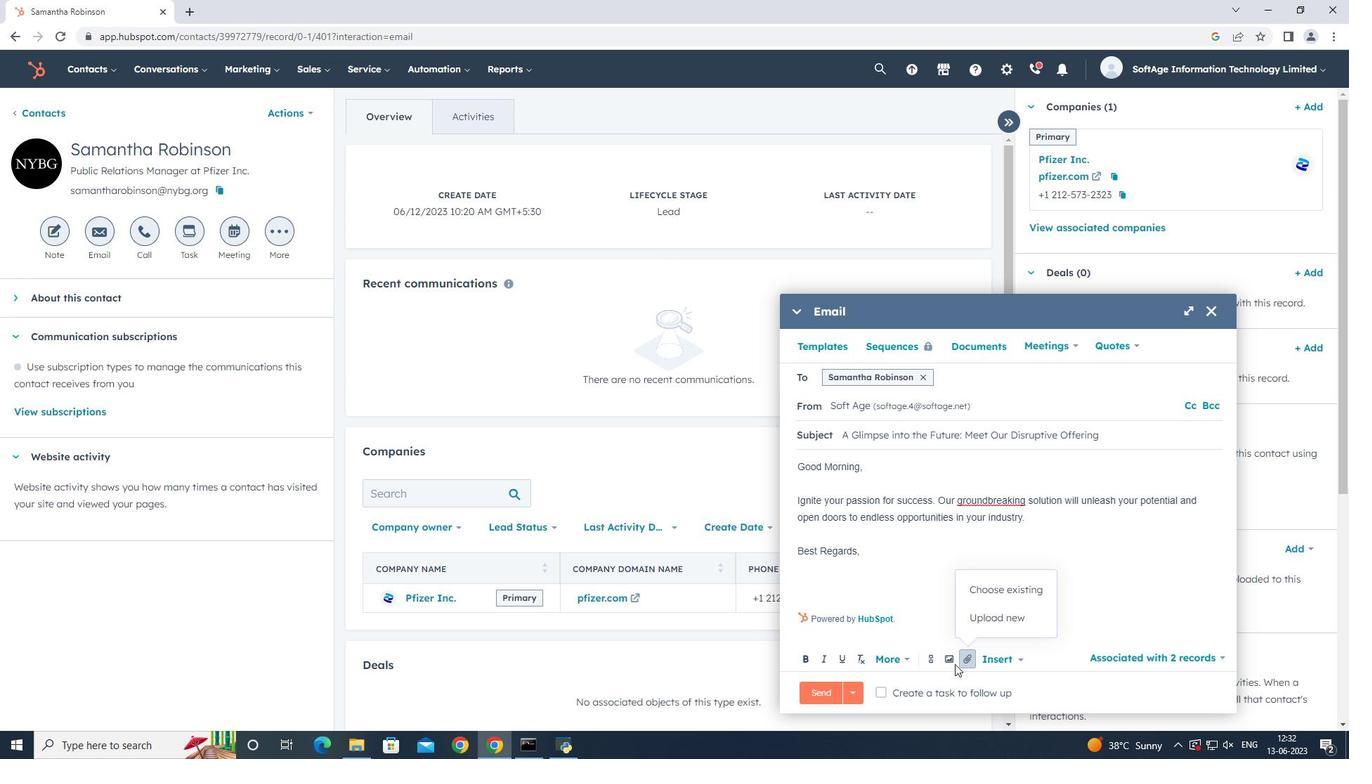 
Action: Mouse moved to (965, 657)
Screenshot: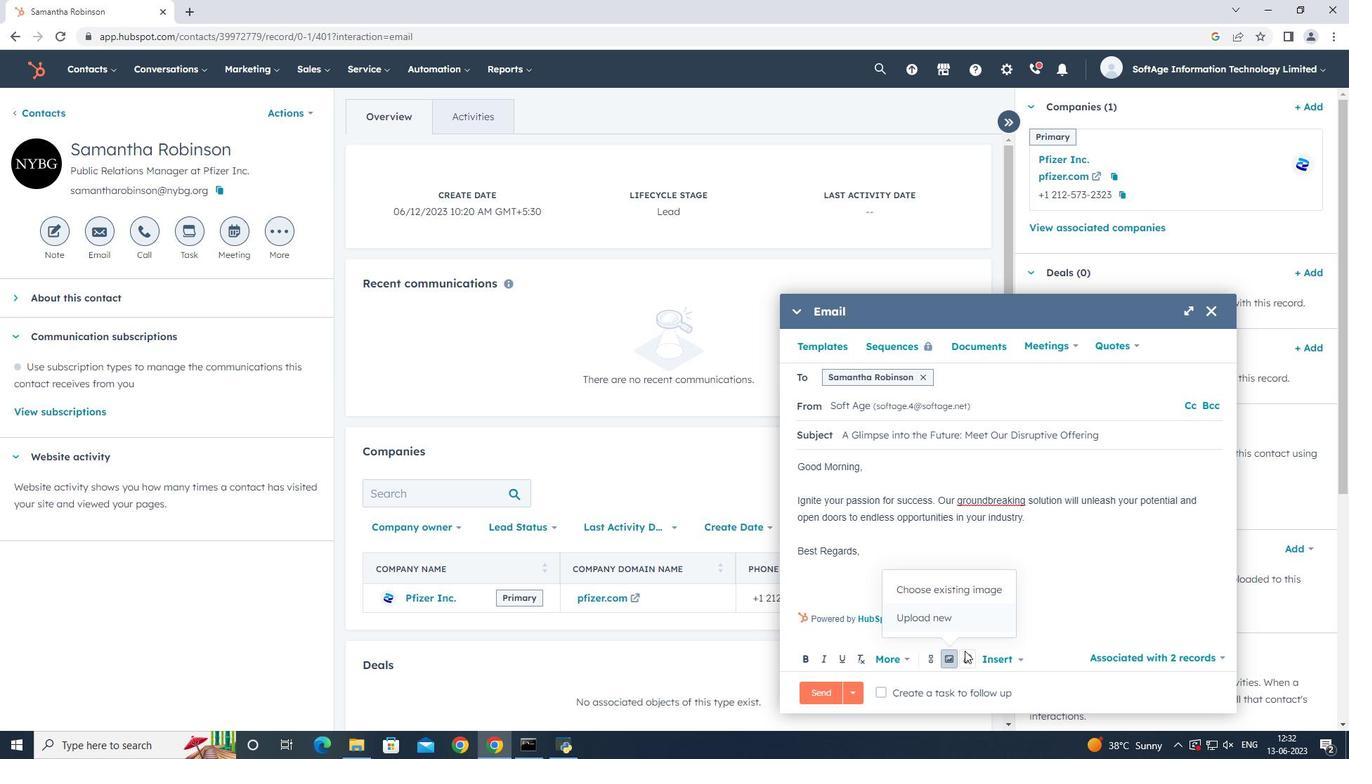 
Action: Mouse pressed left at (965, 657)
Screenshot: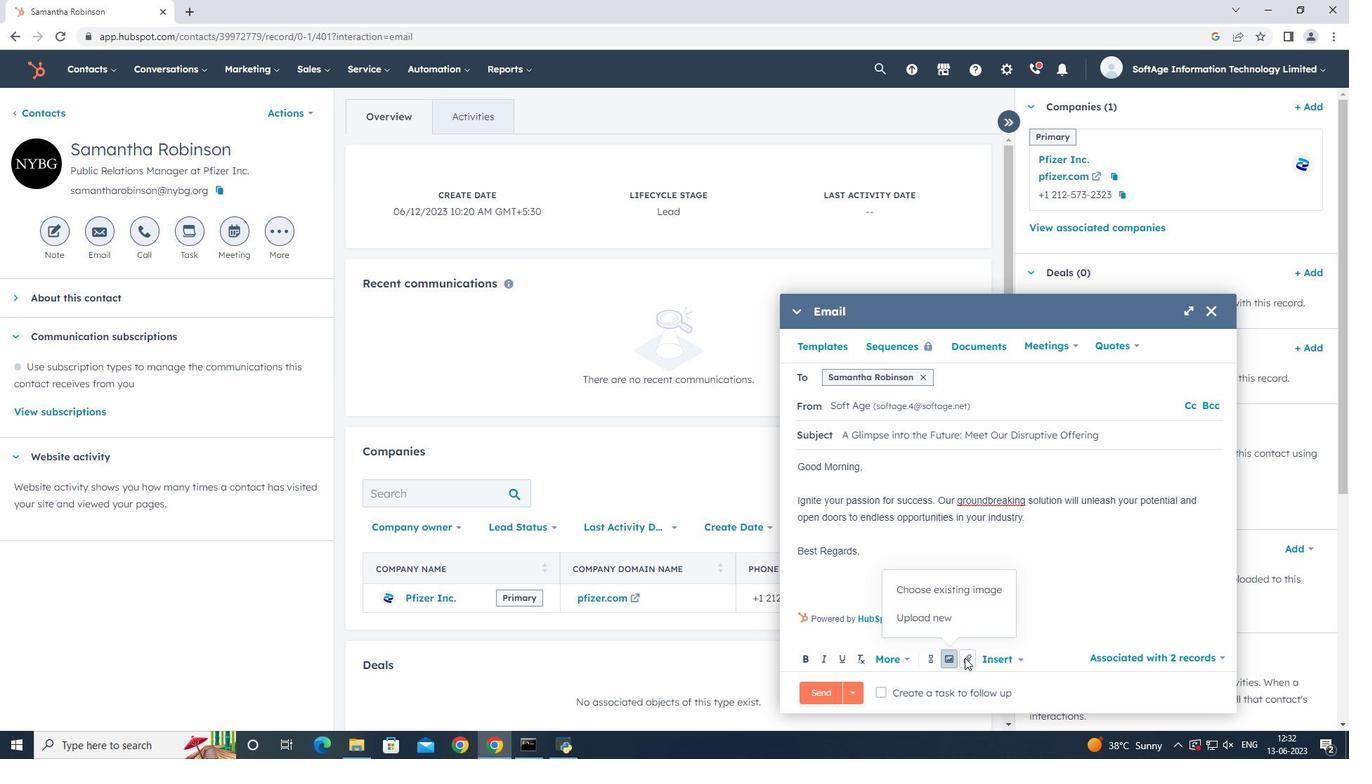 
Action: Mouse moved to (1003, 619)
Screenshot: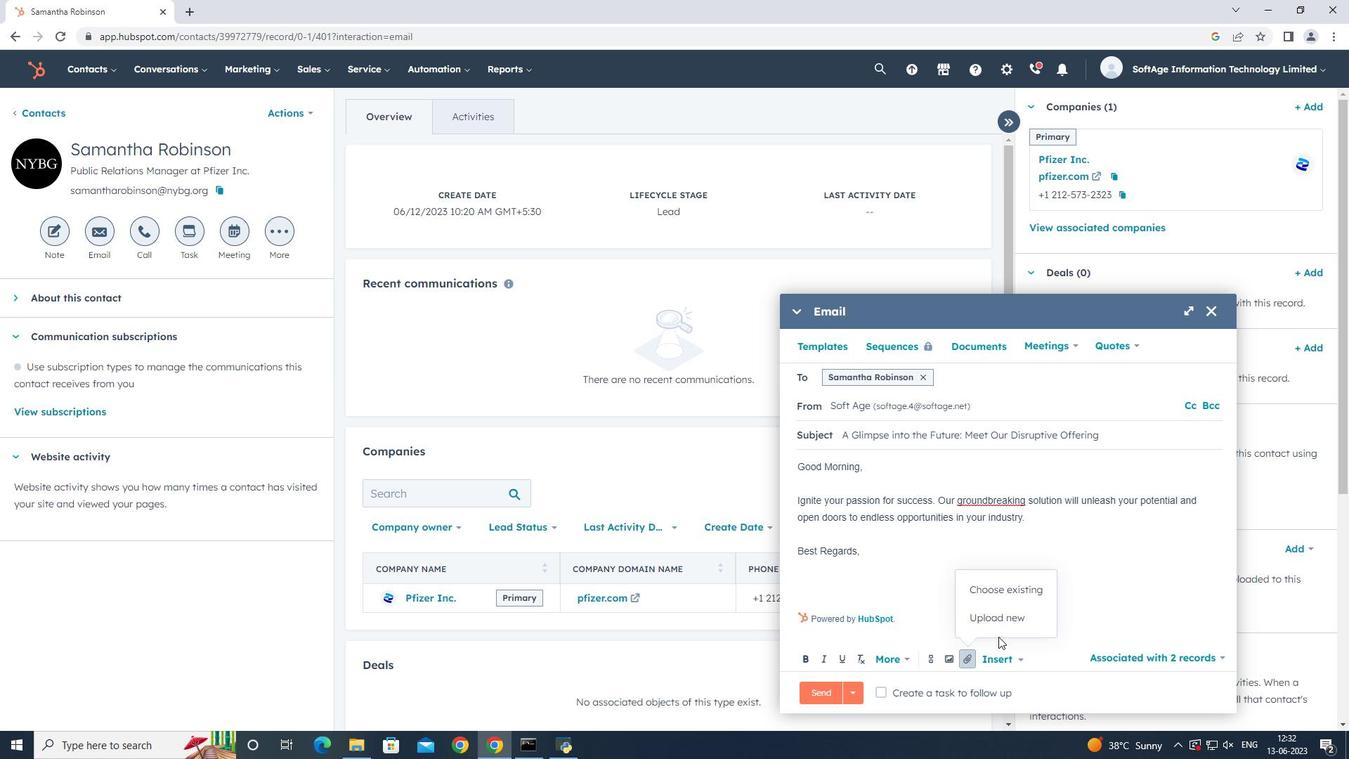 
Action: Mouse pressed left at (1003, 619)
Screenshot: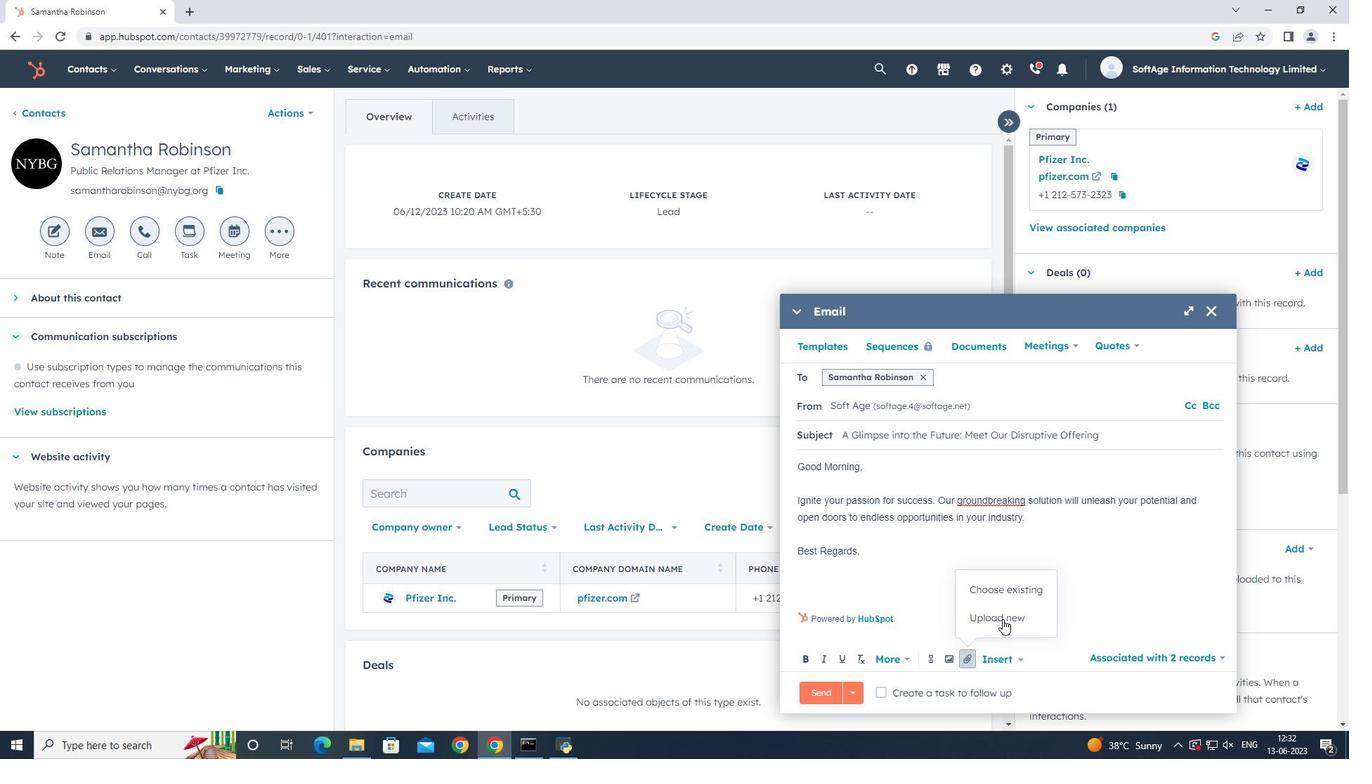 
Action: Mouse moved to (168, 124)
Screenshot: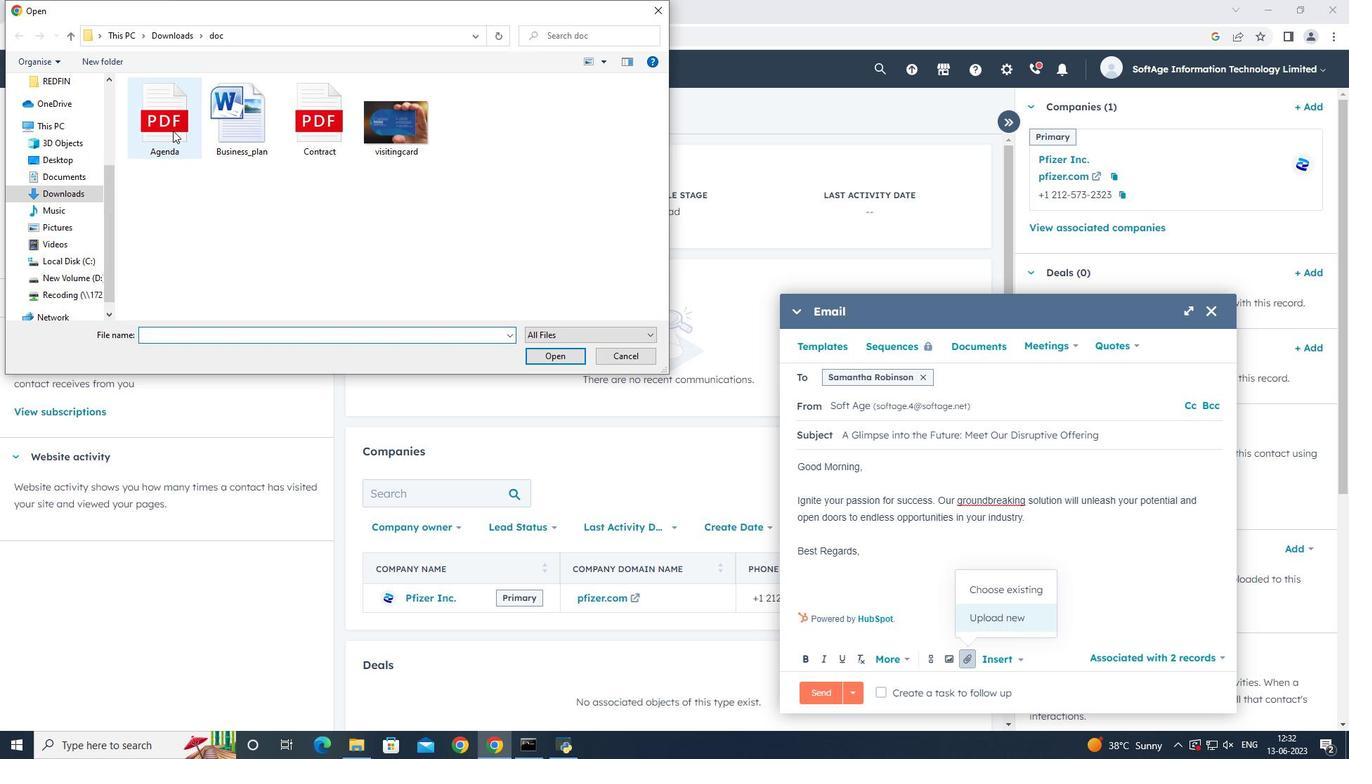 
Action: Mouse pressed left at (168, 124)
Screenshot: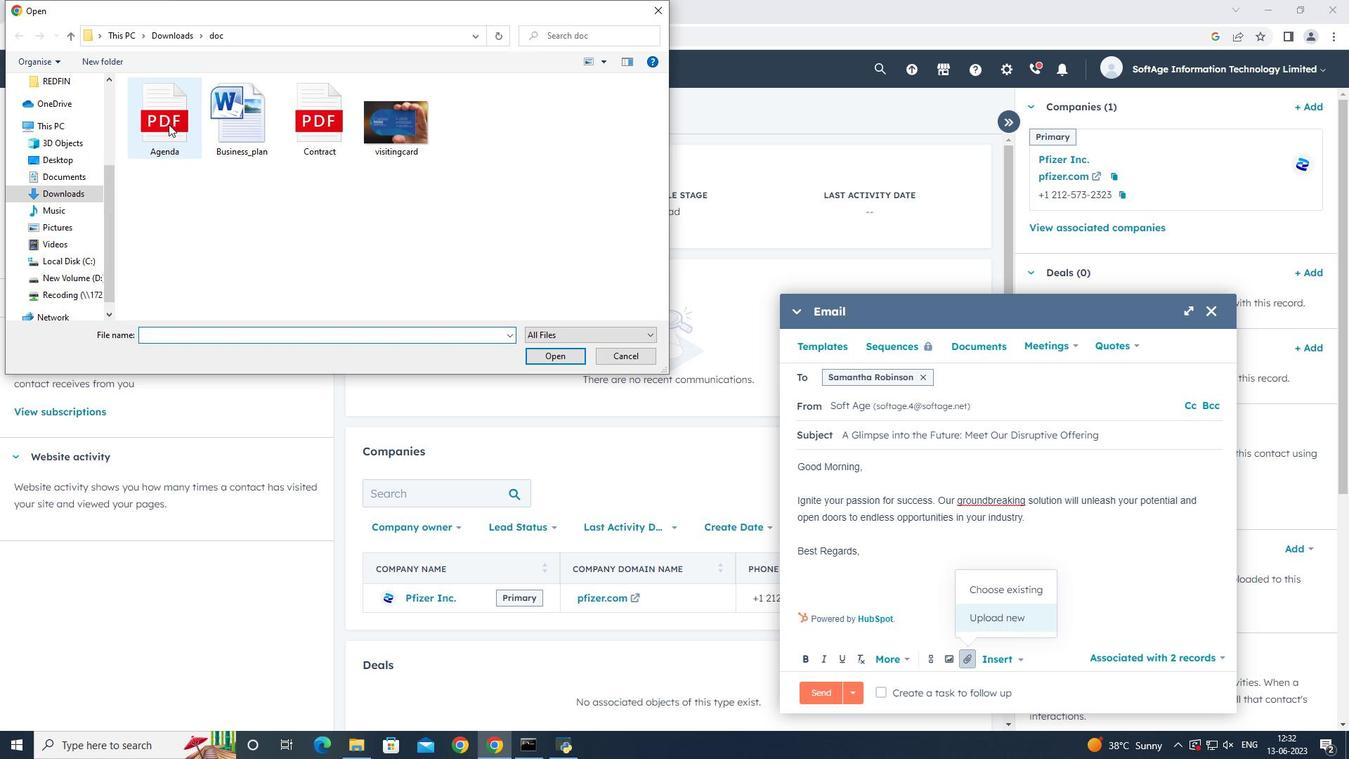 
Action: Mouse pressed left at (168, 124)
Screenshot: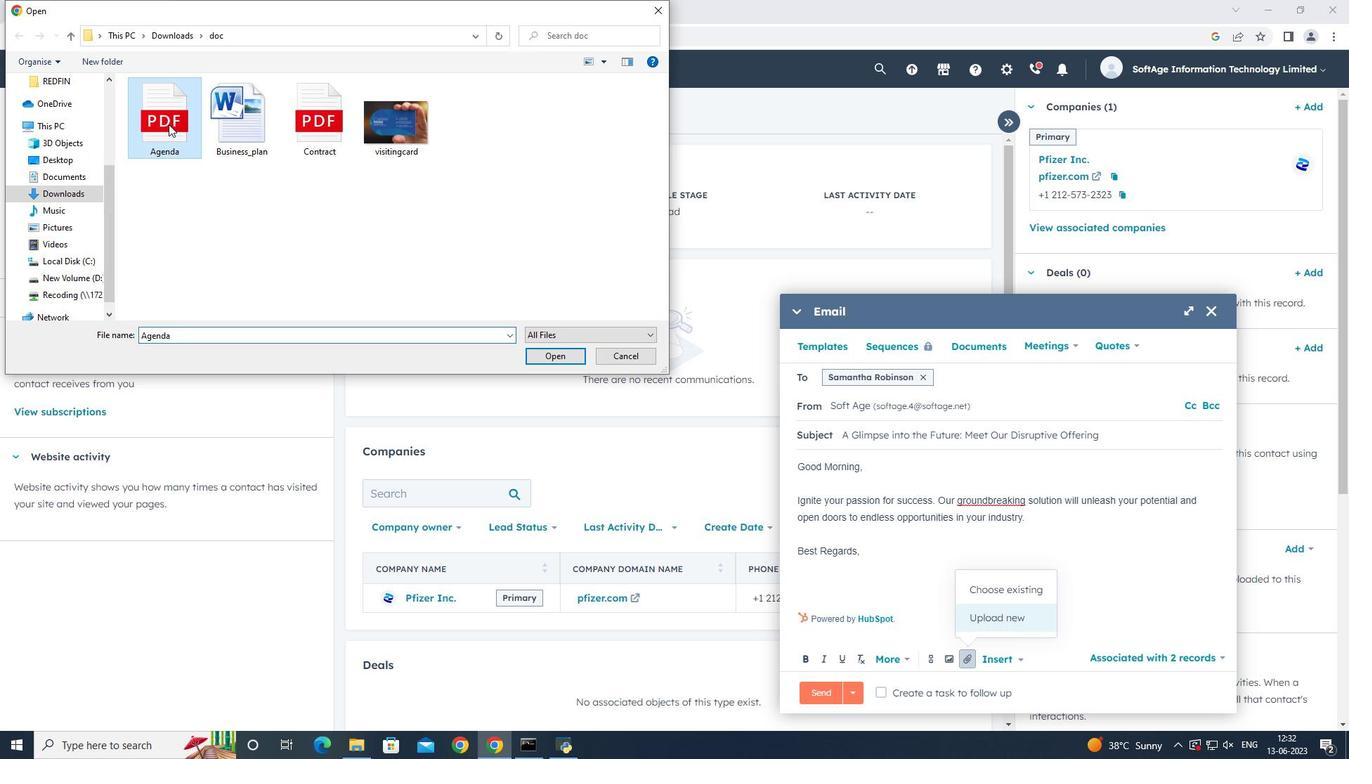 
Action: Mouse moved to (951, 615)
Screenshot: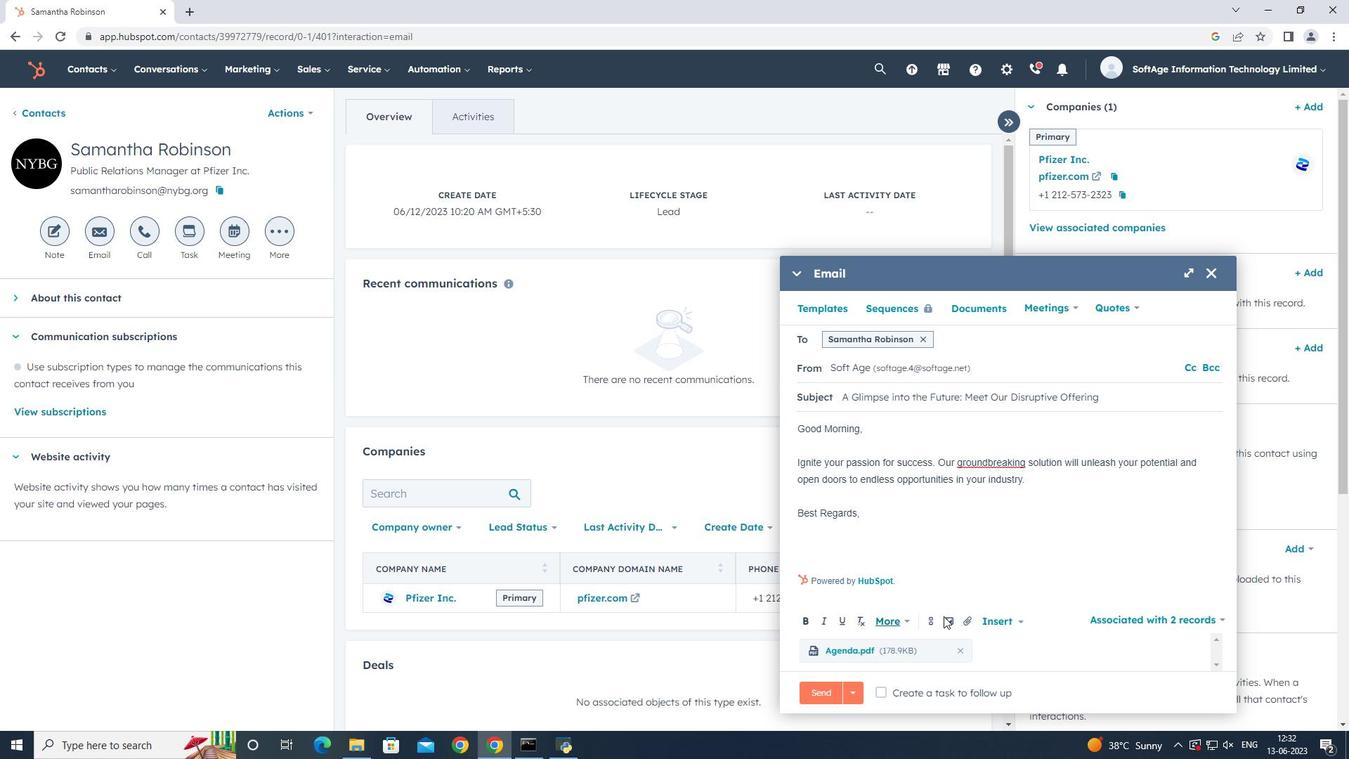 
Action: Mouse pressed left at (951, 615)
Screenshot: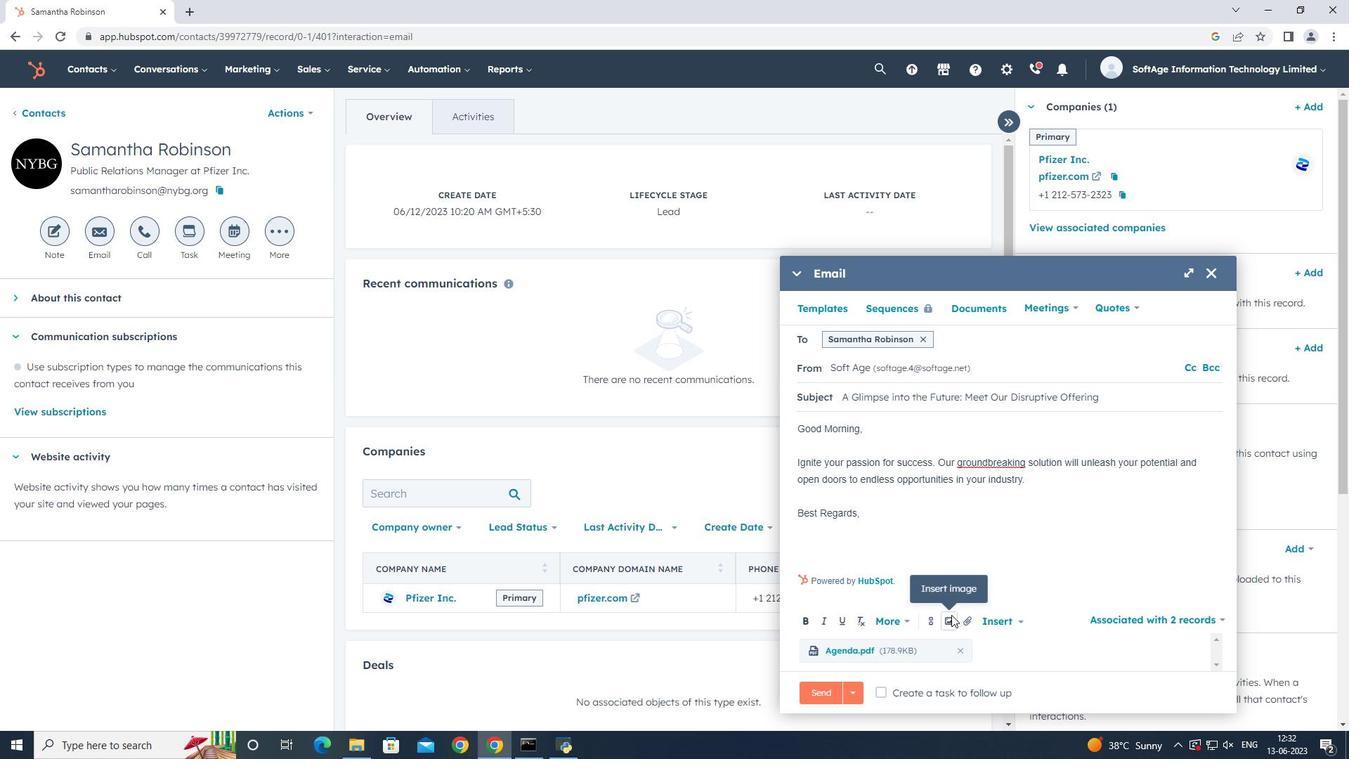
Action: Mouse moved to (946, 584)
Screenshot: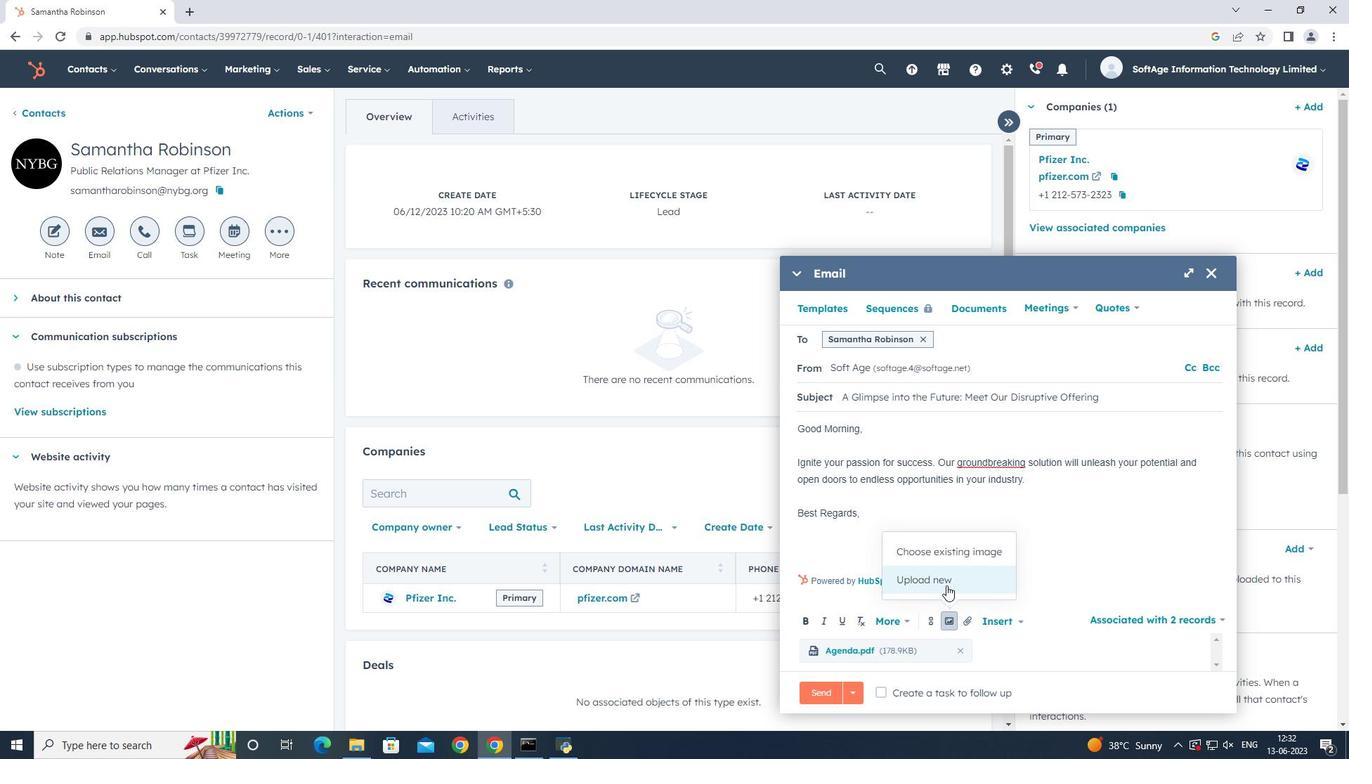 
Action: Mouse pressed left at (946, 584)
Screenshot: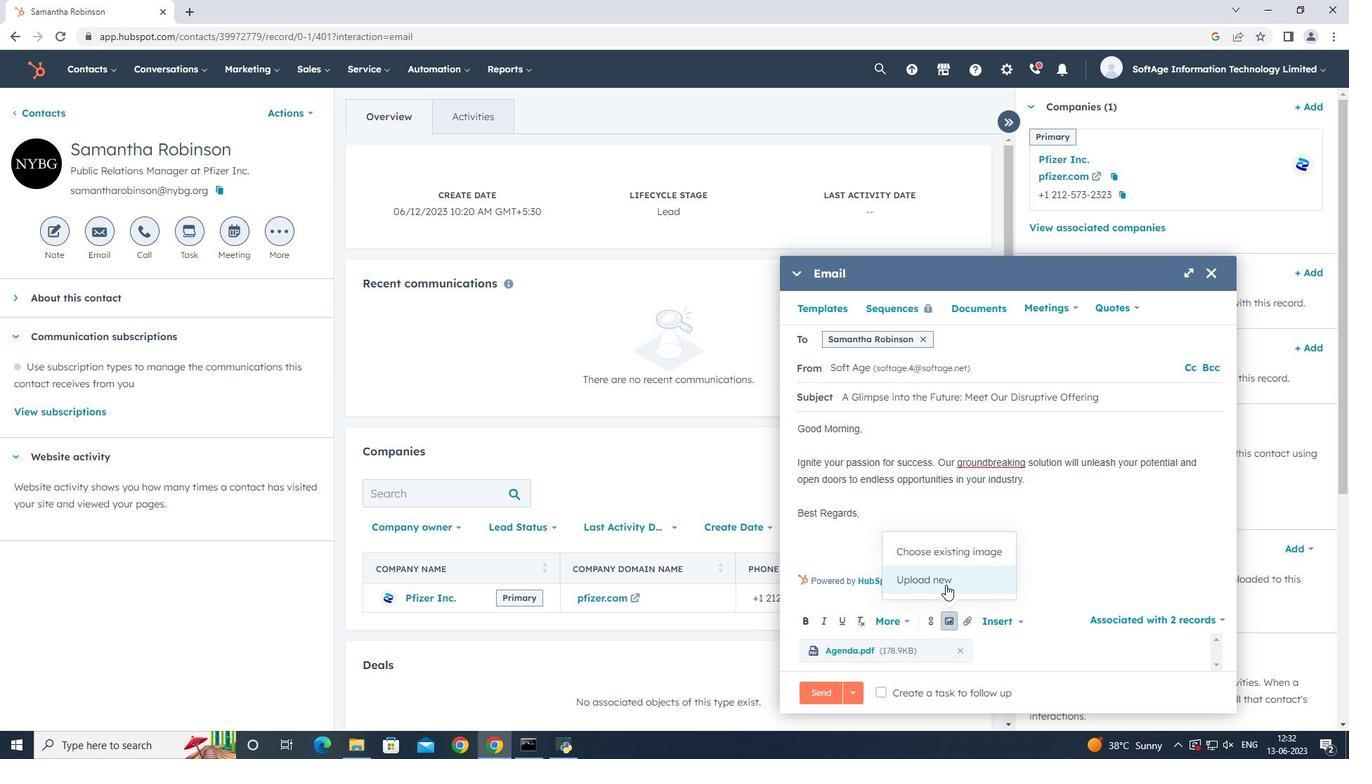 
Action: Mouse moved to (163, 106)
Screenshot: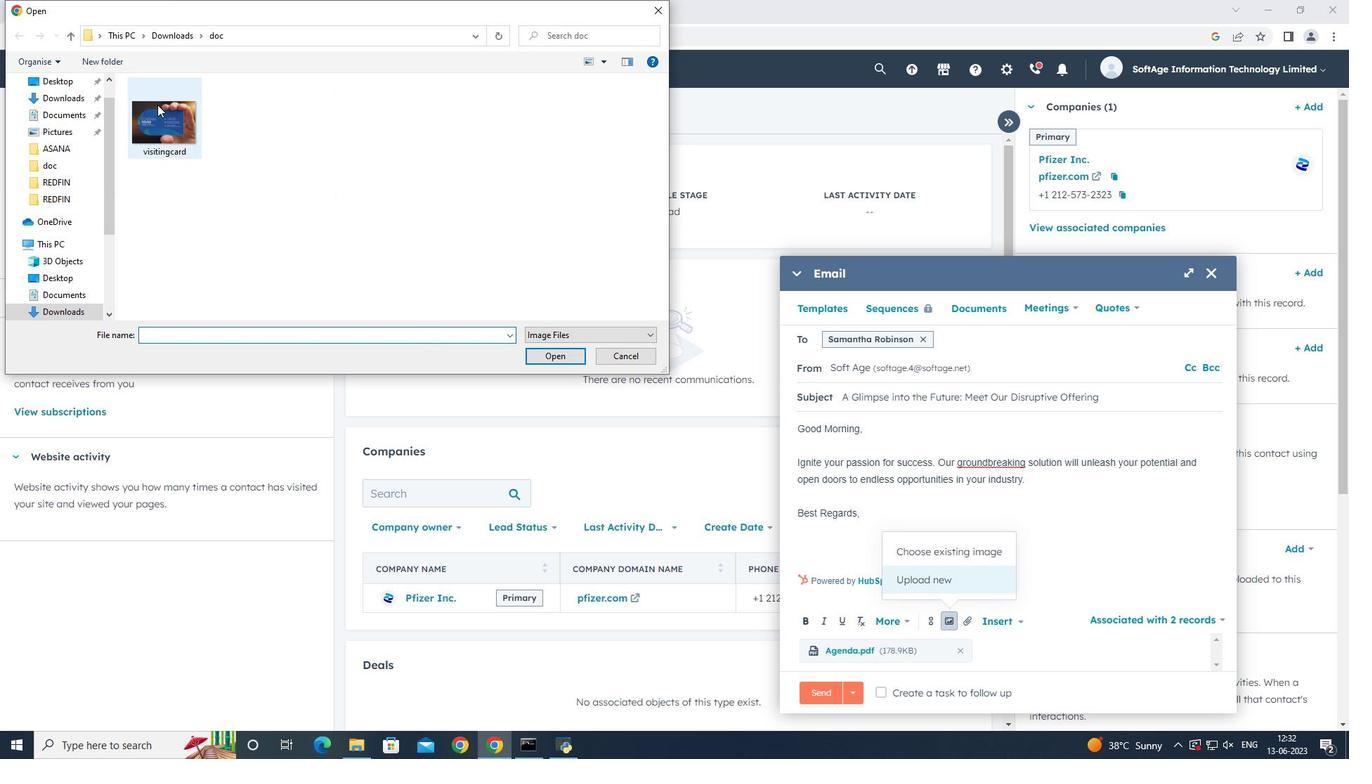 
Action: Mouse pressed left at (163, 106)
Screenshot: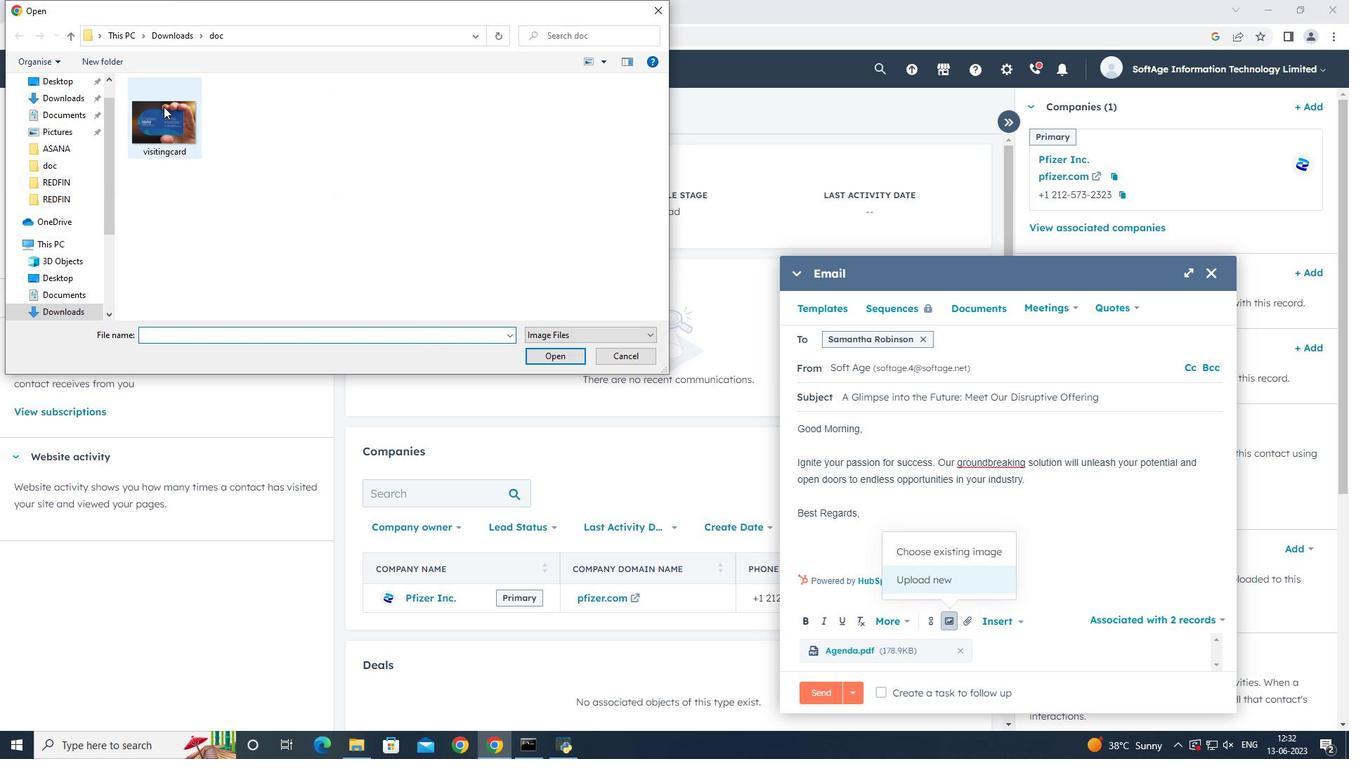 
Action: Mouse pressed left at (163, 106)
Screenshot: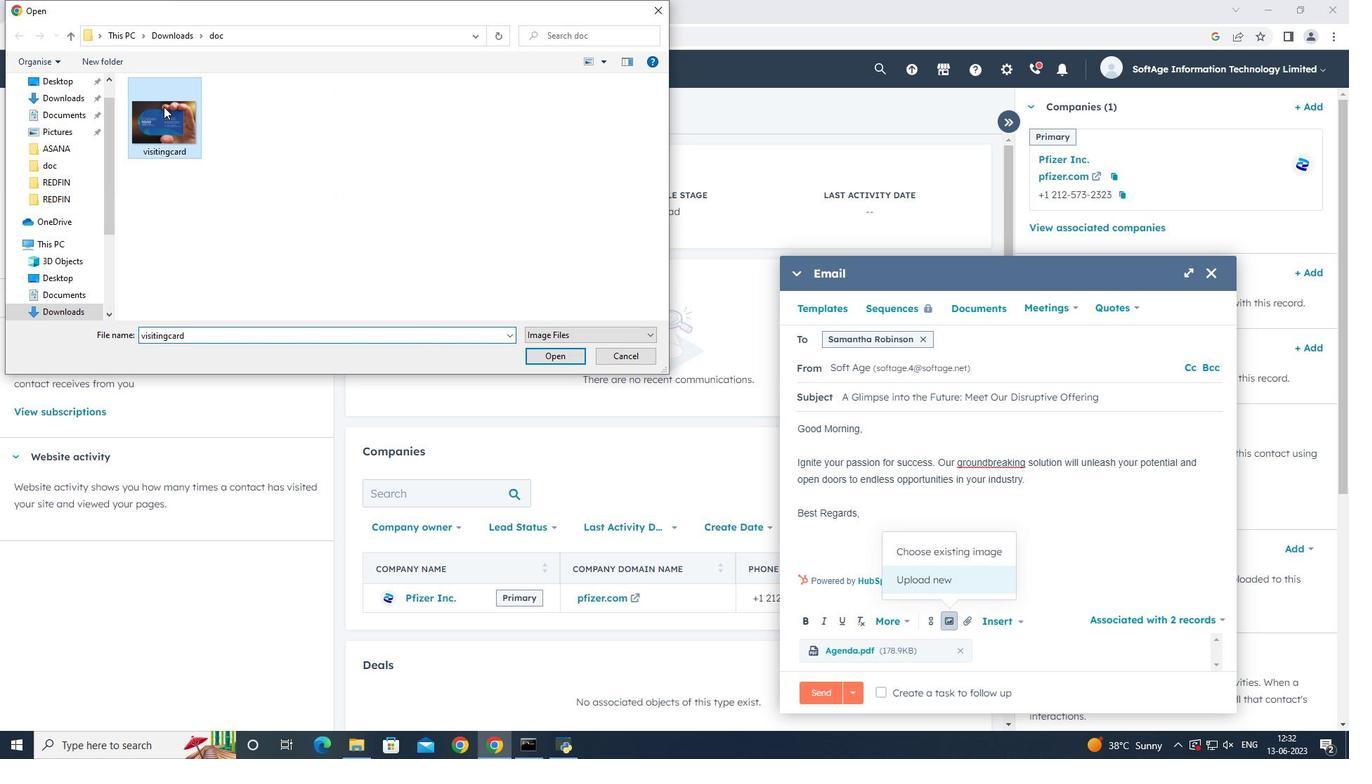 
Action: Mouse moved to (895, 373)
Screenshot: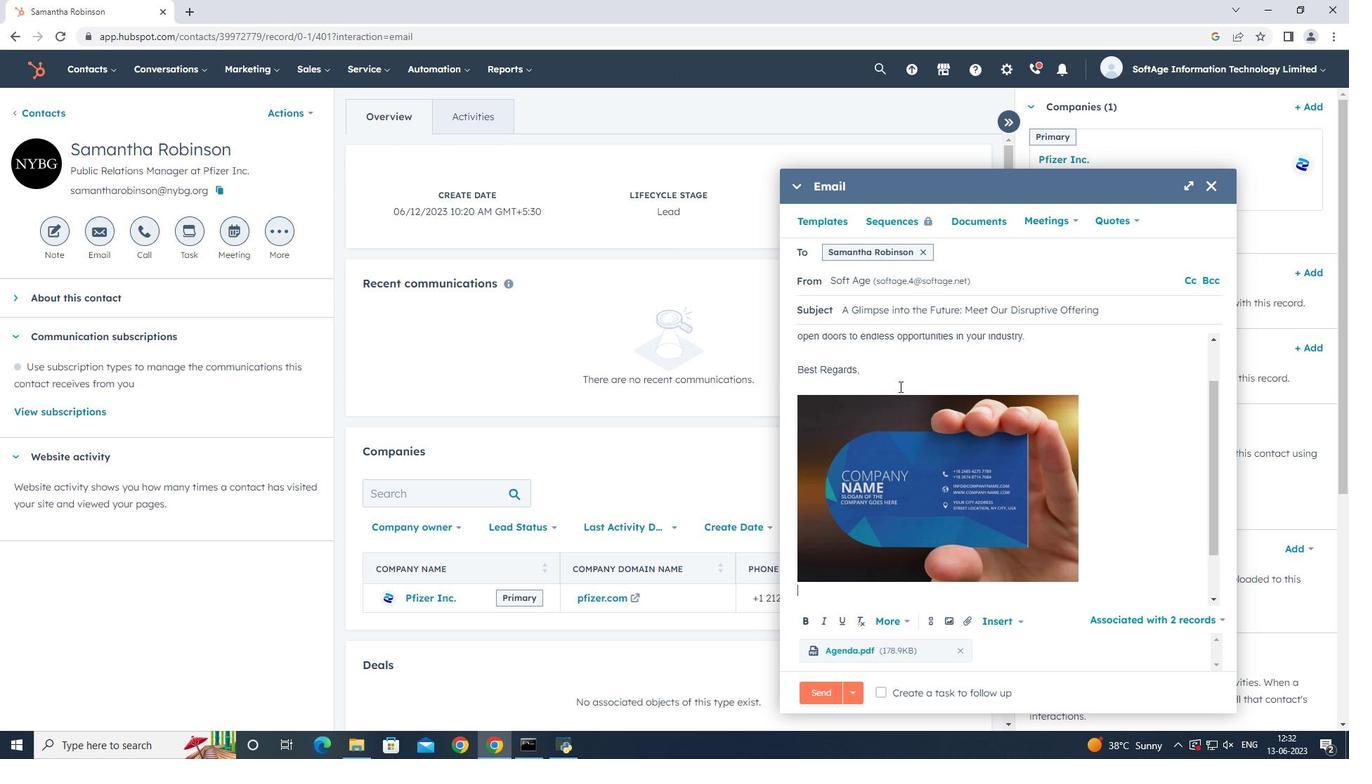 
Action: Mouse pressed left at (895, 373)
Screenshot: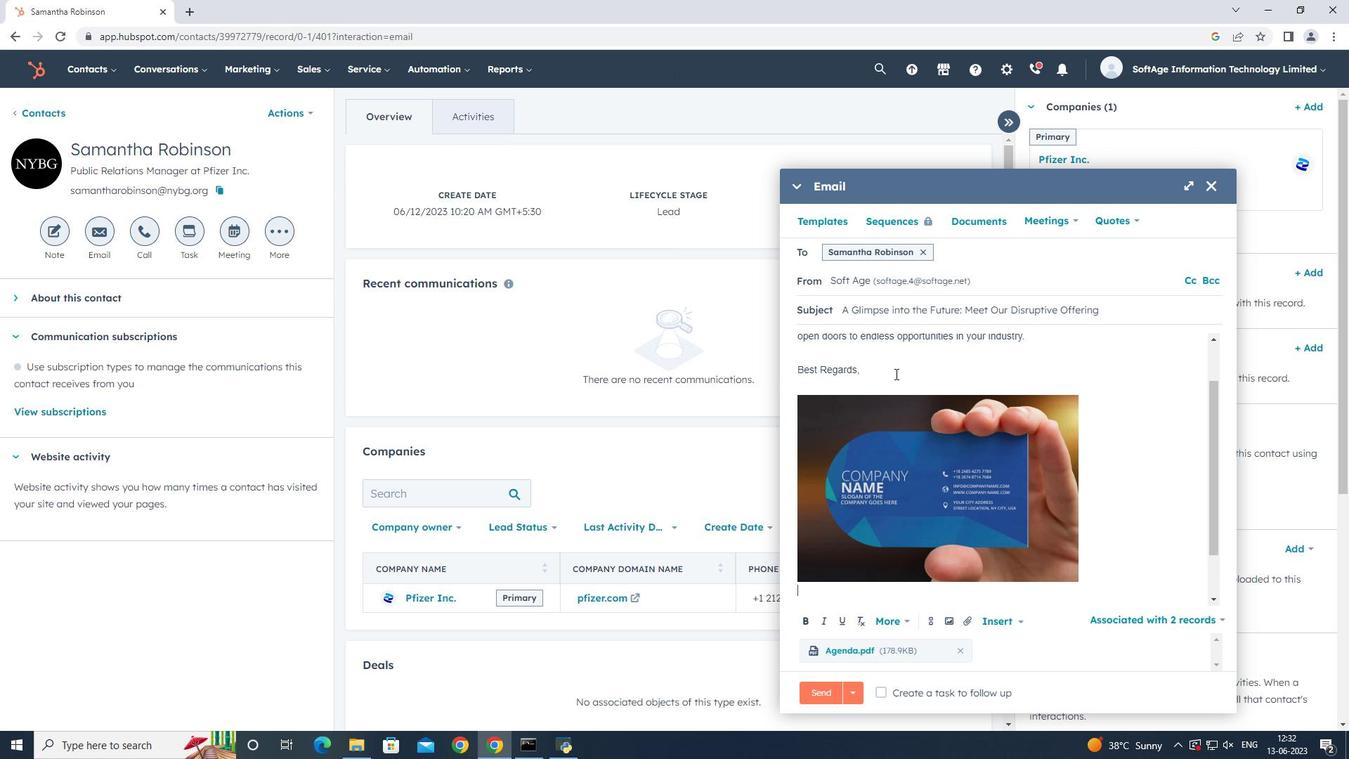 
Action: Mouse moved to (891, 383)
Screenshot: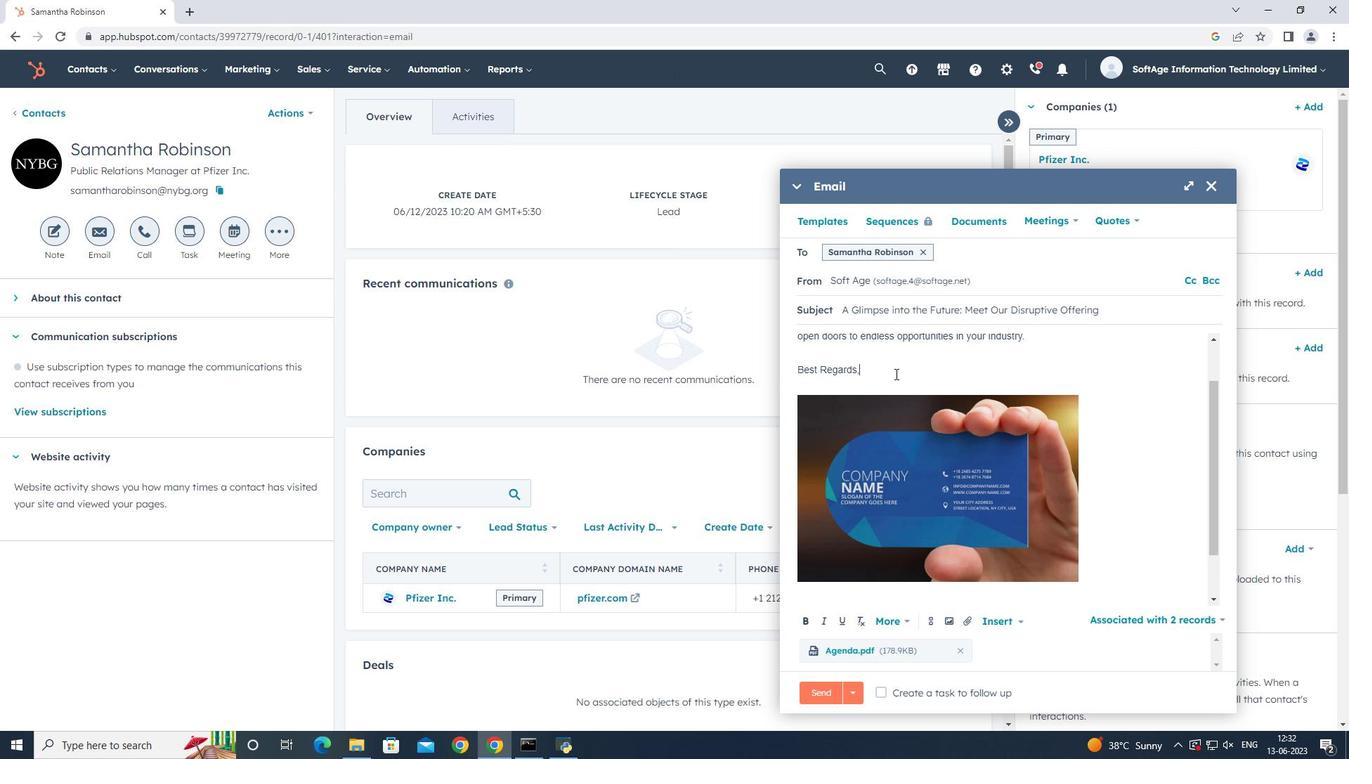 
Action: Mouse pressed left at (891, 383)
Screenshot: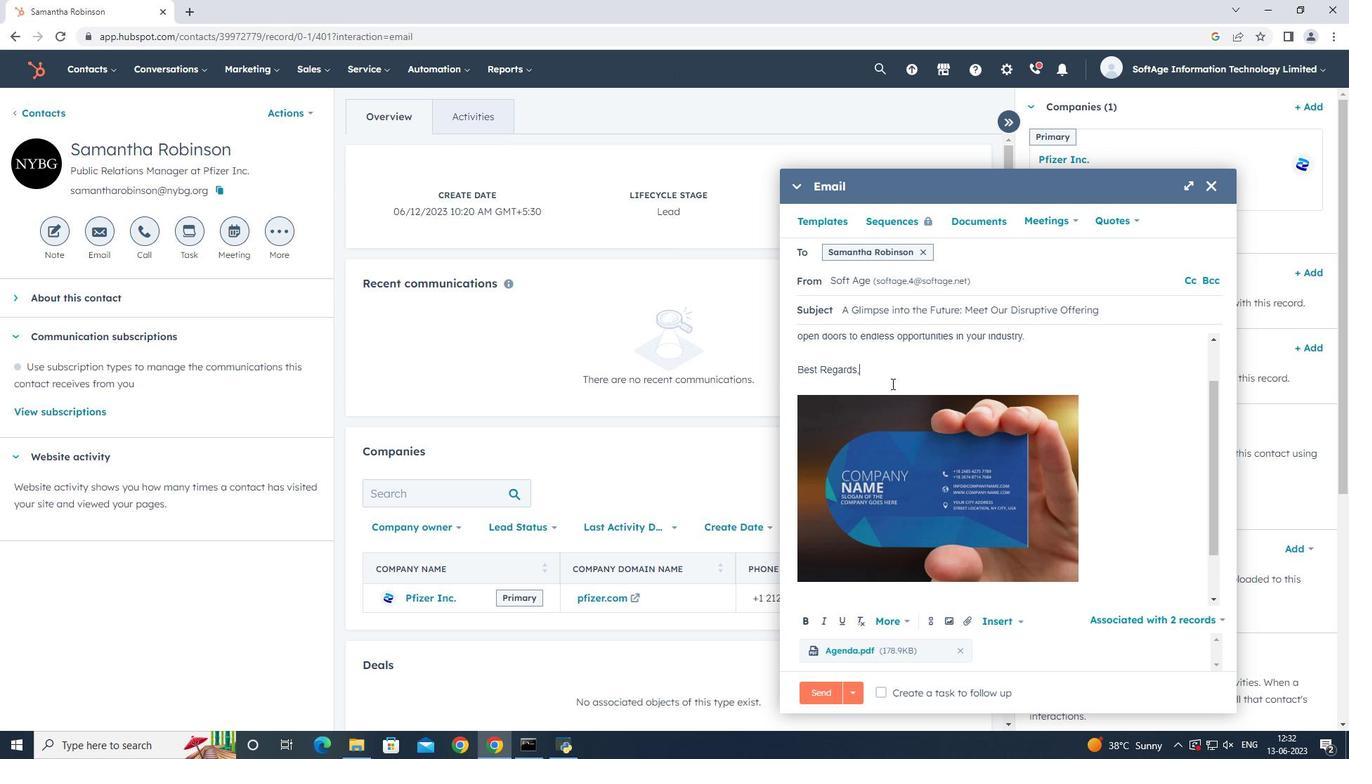 
Action: Key pressed <Key.shift>Wechat
Screenshot: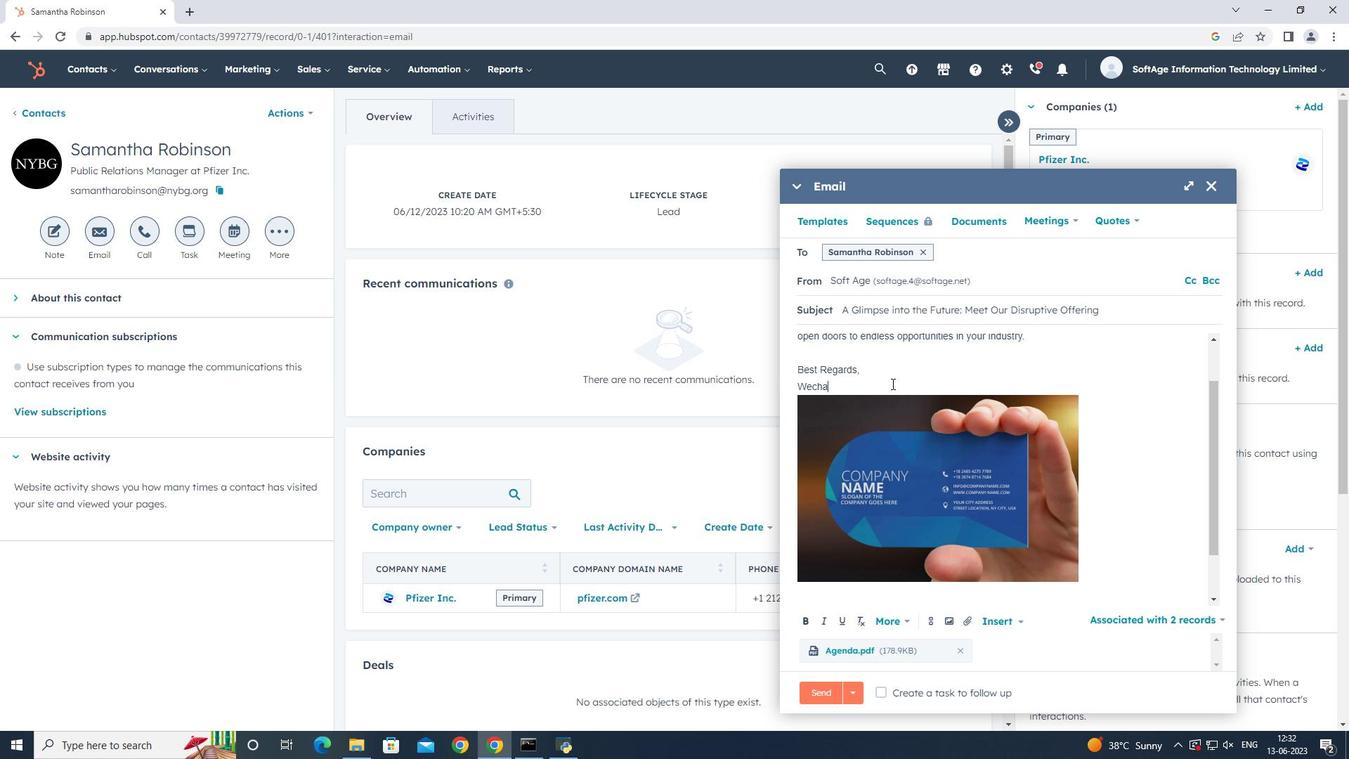 
Action: Mouse moved to (929, 622)
Screenshot: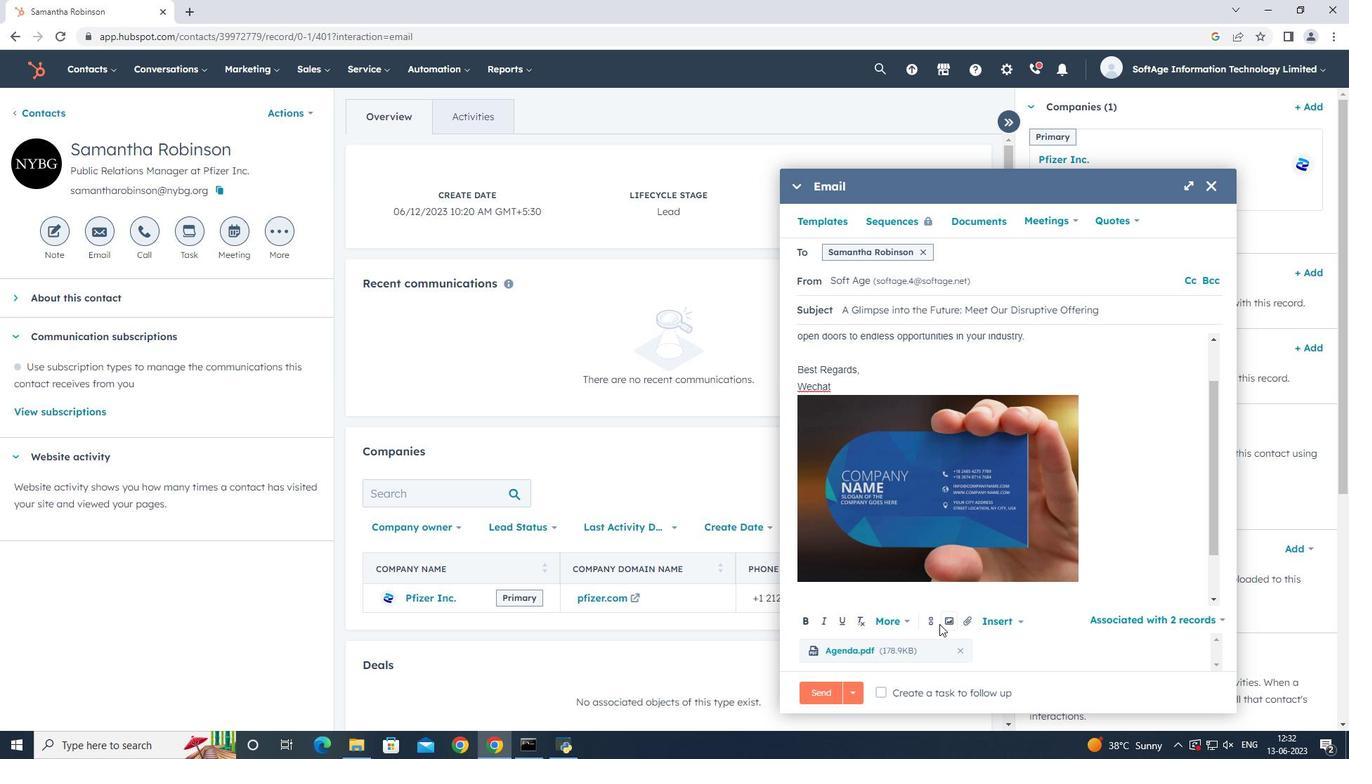 
Action: Mouse pressed left at (929, 622)
Screenshot: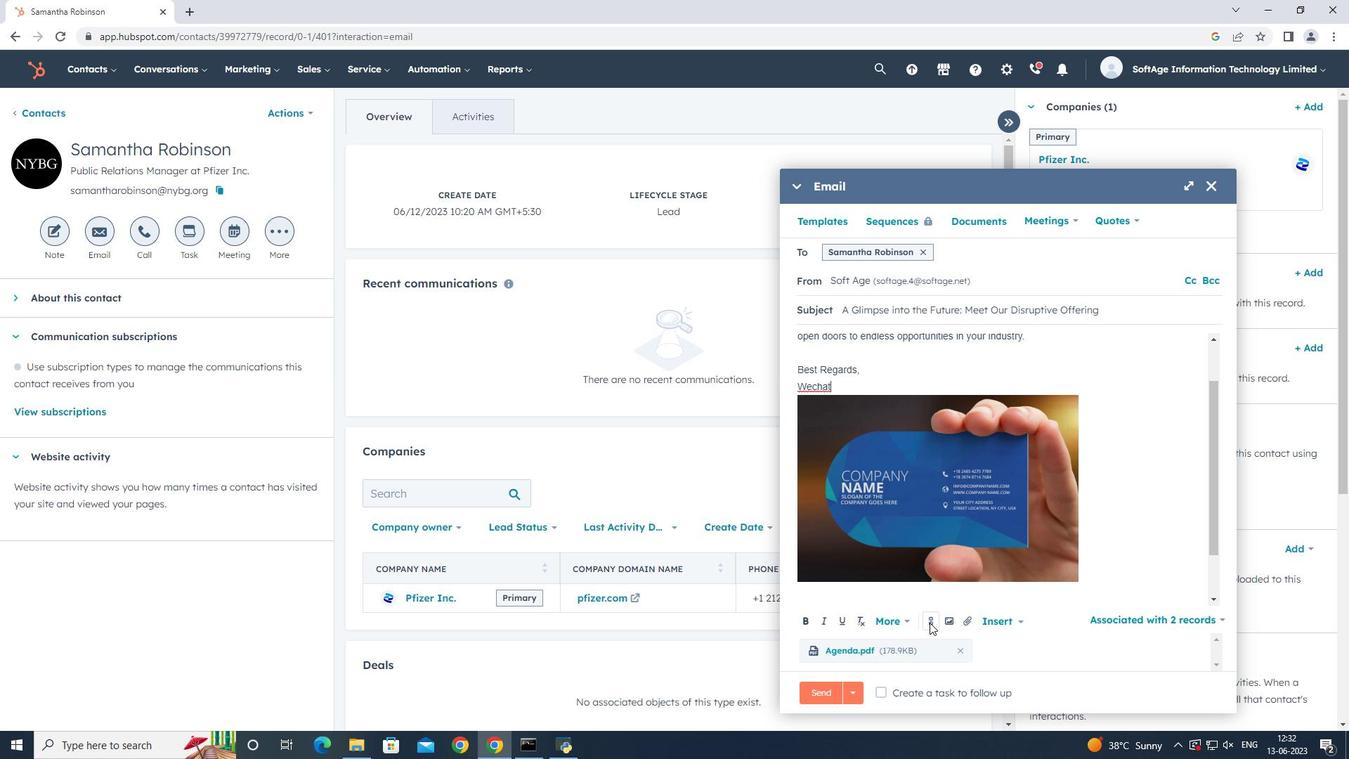 
Action: Mouse moved to (984, 530)
Screenshot: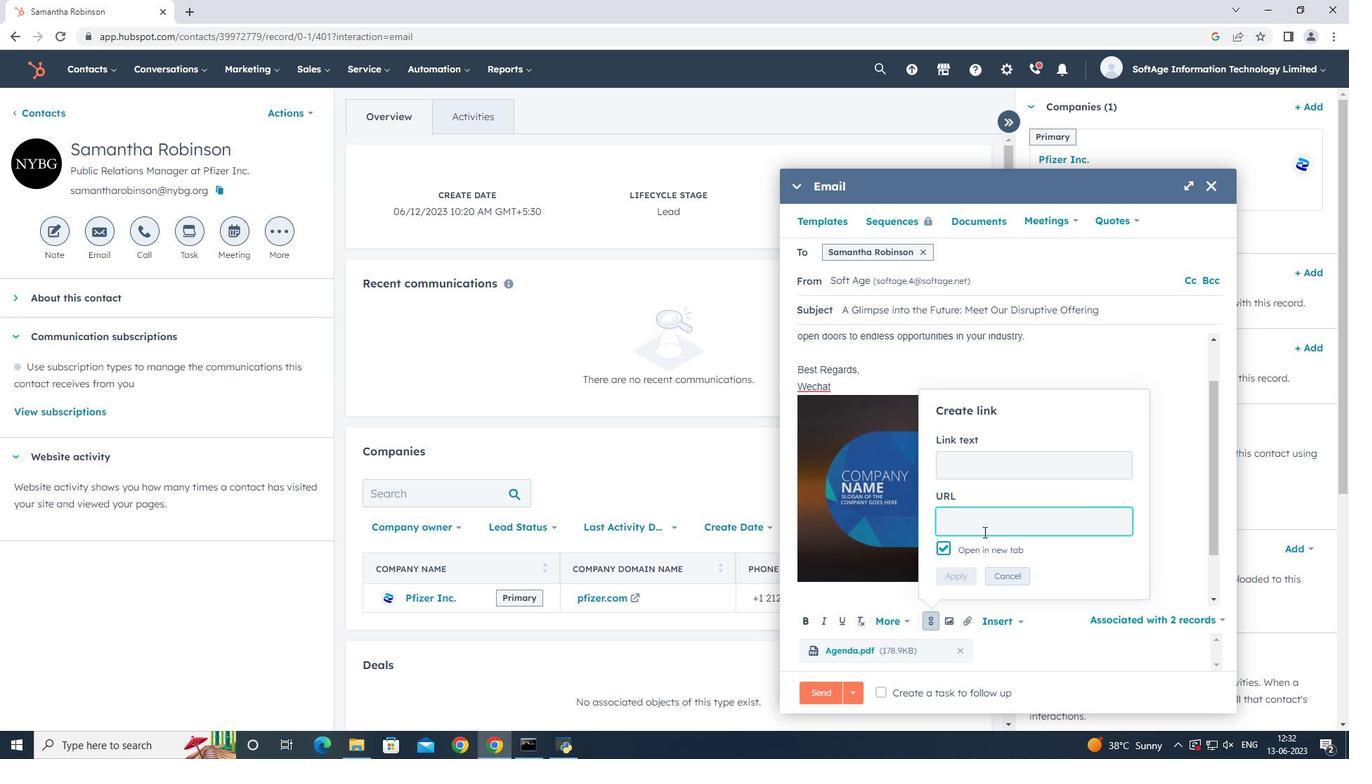
Action: Key pressed www.wechat.com
Screenshot: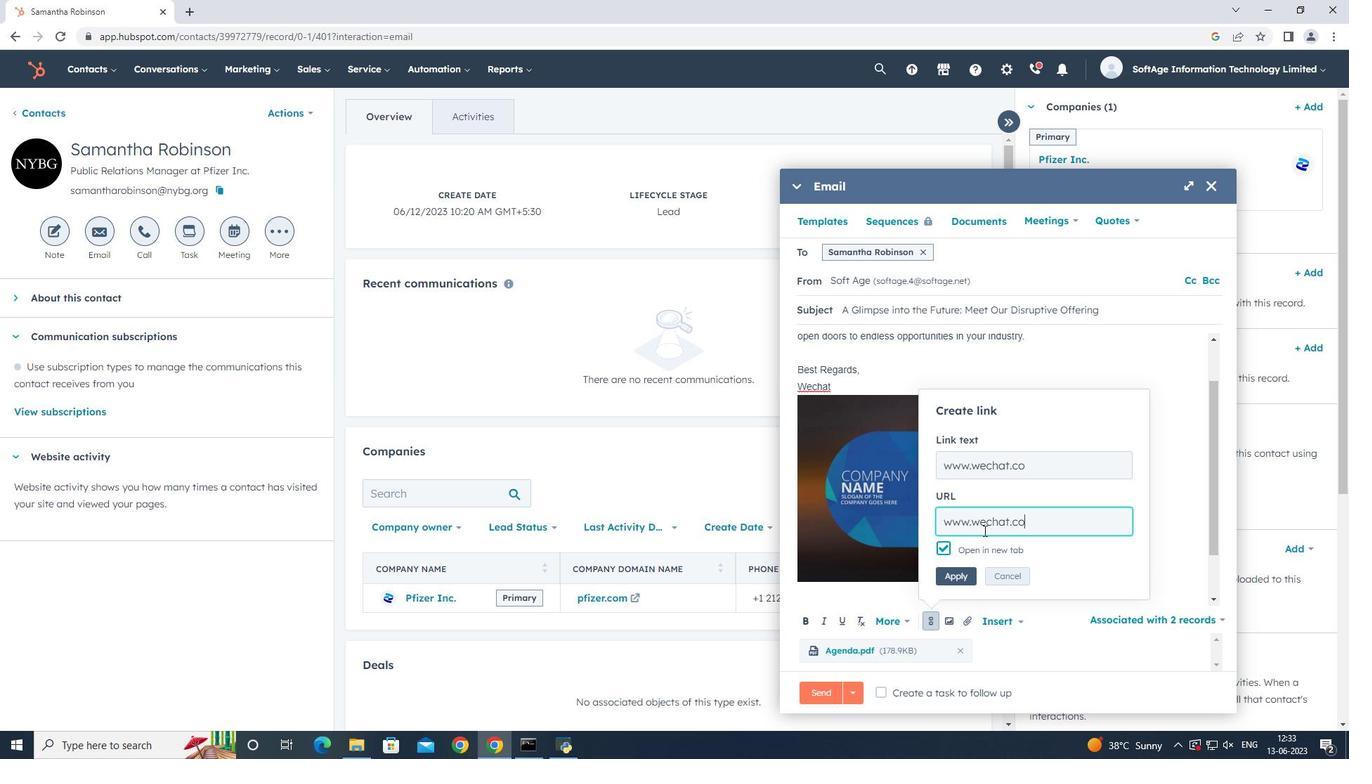 
Action: Mouse moved to (955, 580)
Screenshot: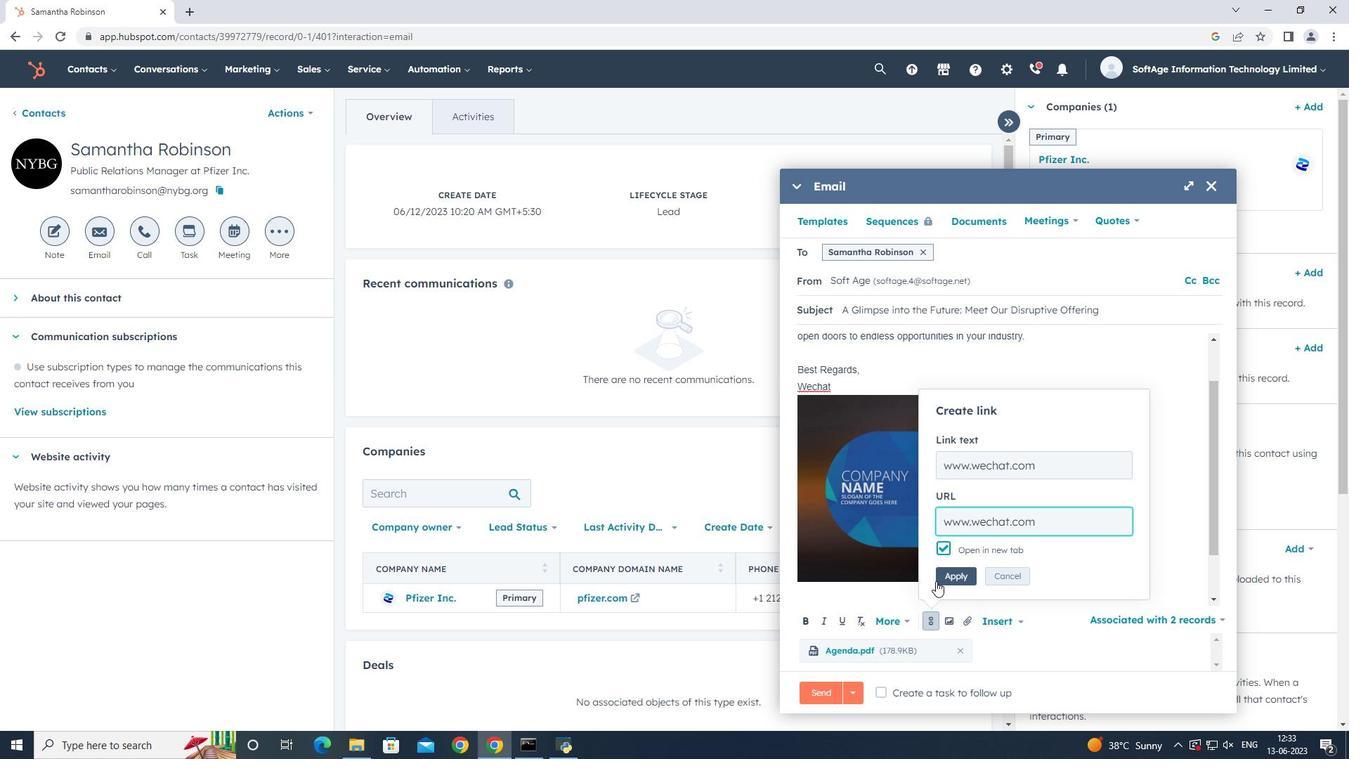 
Action: Mouse pressed left at (955, 580)
Screenshot: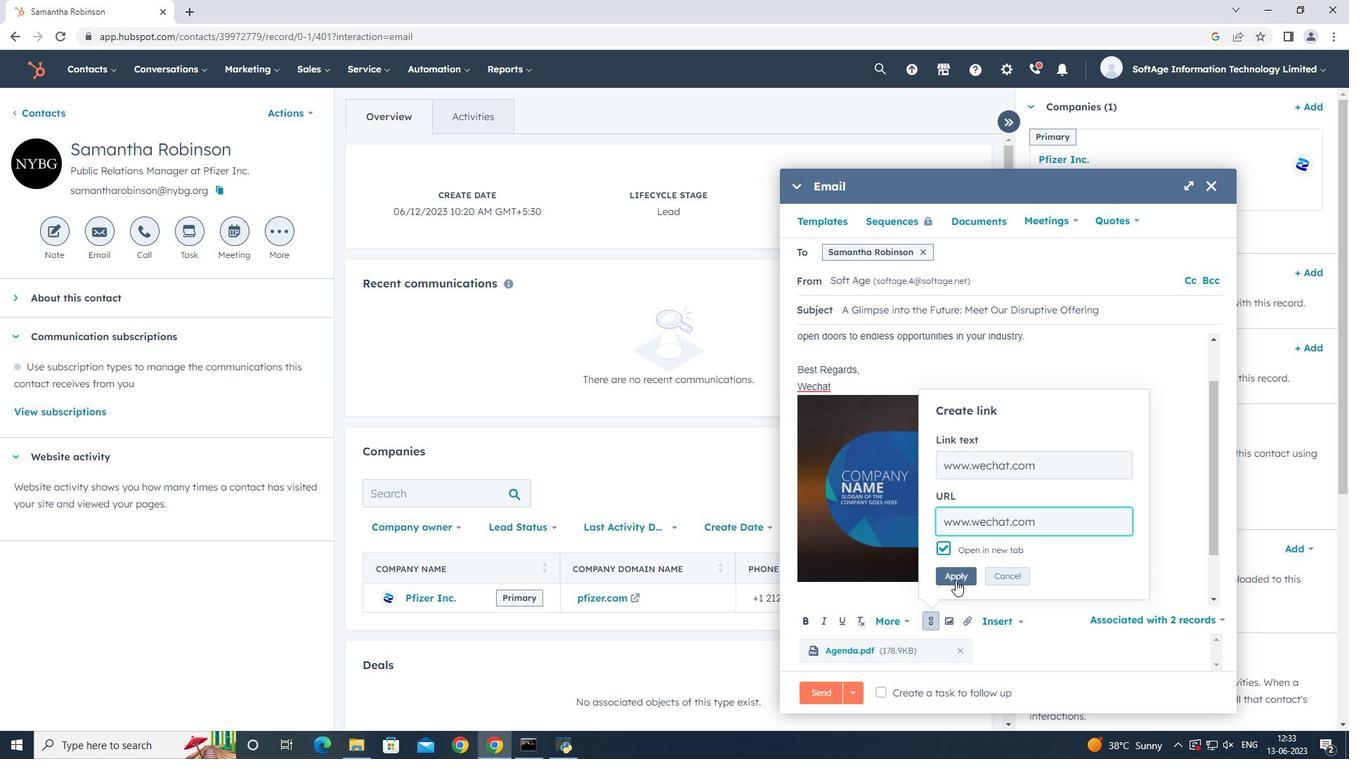 
Action: Mouse moved to (938, 697)
Screenshot: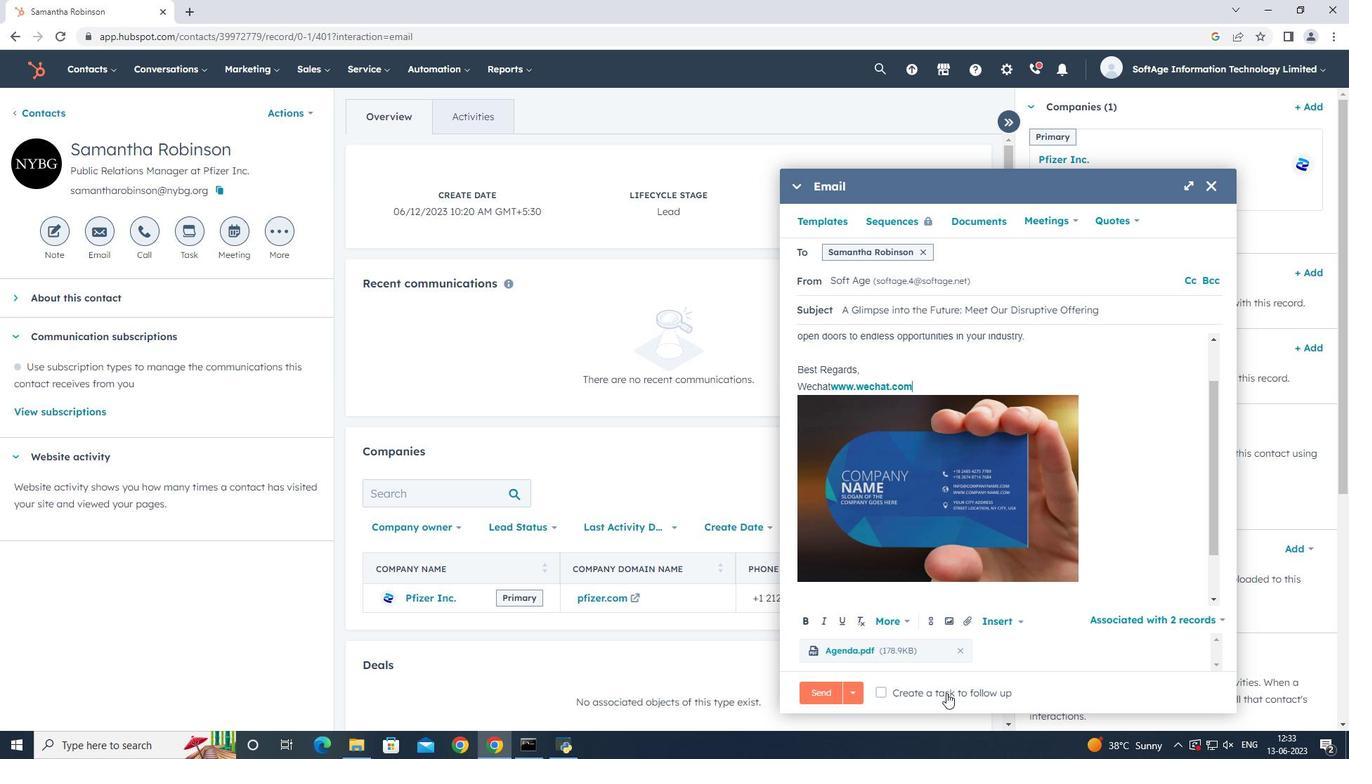 
Action: Mouse pressed left at (938, 697)
Screenshot: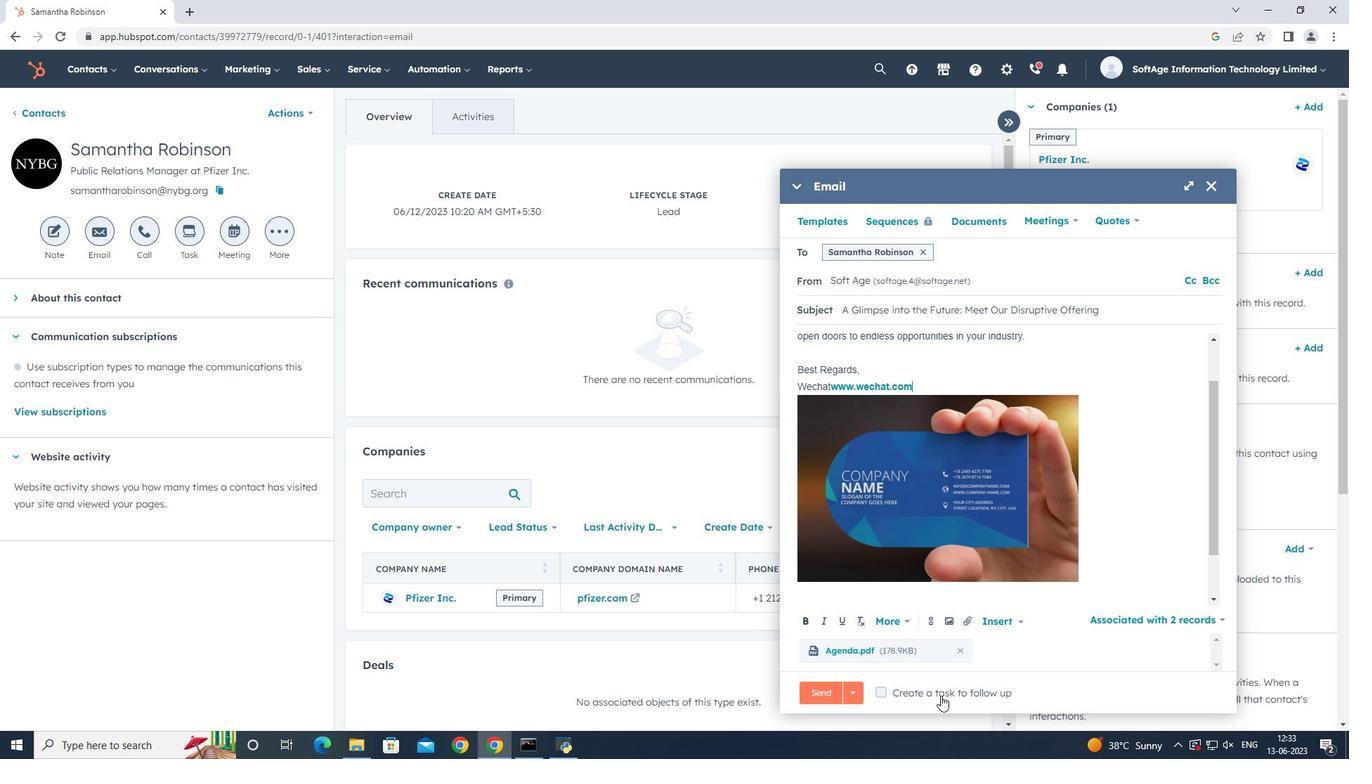 
Action: Mouse moved to (1084, 686)
Screenshot: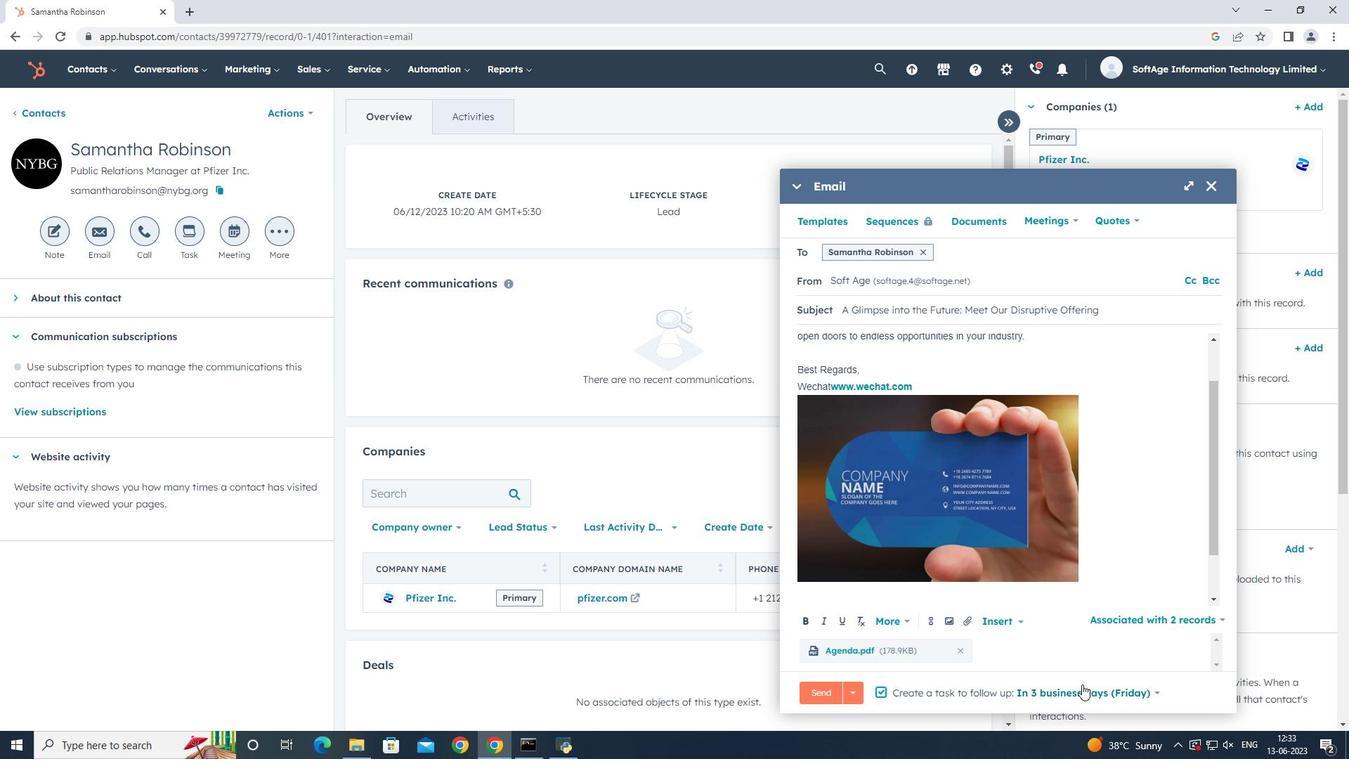 
Action: Mouse pressed left at (1084, 686)
Screenshot: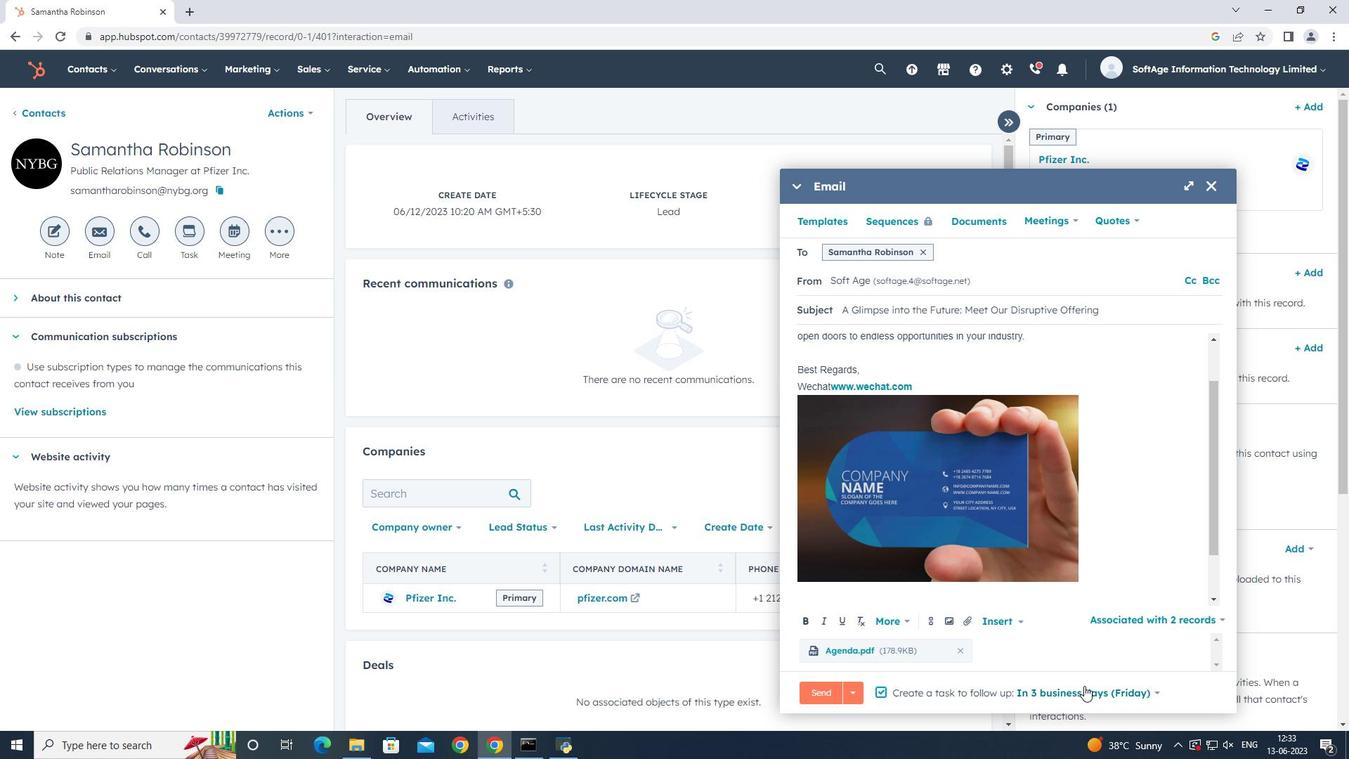 
Action: Mouse moved to (1081, 574)
Screenshot: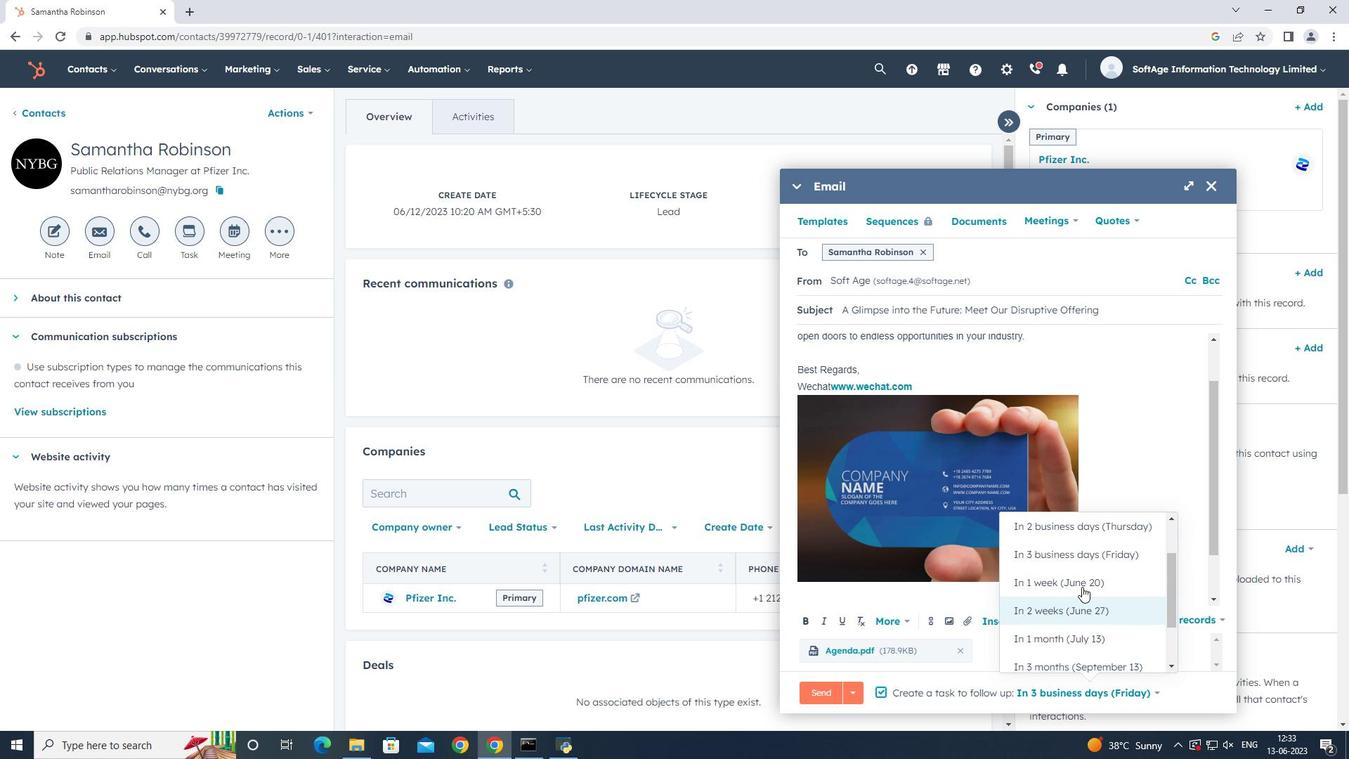 
Action: Mouse pressed left at (1081, 574)
Screenshot: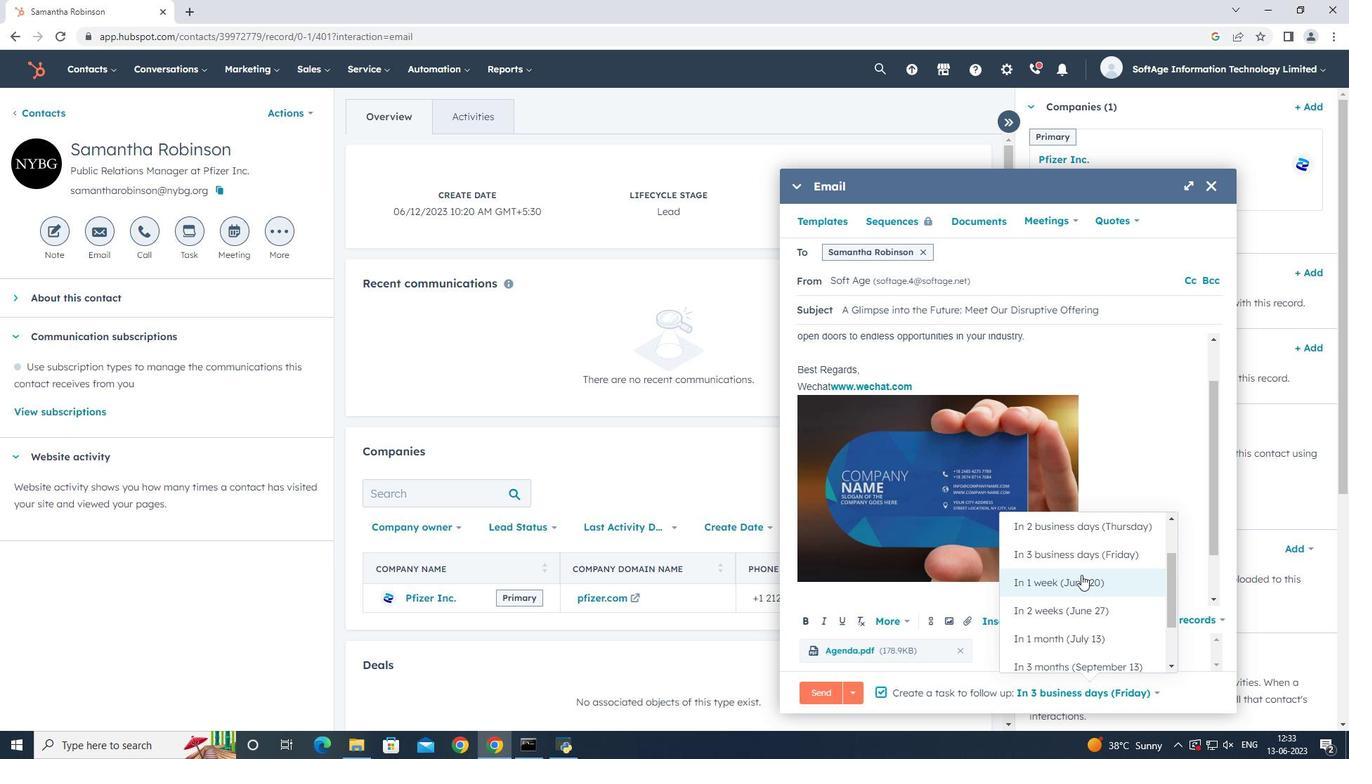 
Action: Mouse moved to (805, 690)
Screenshot: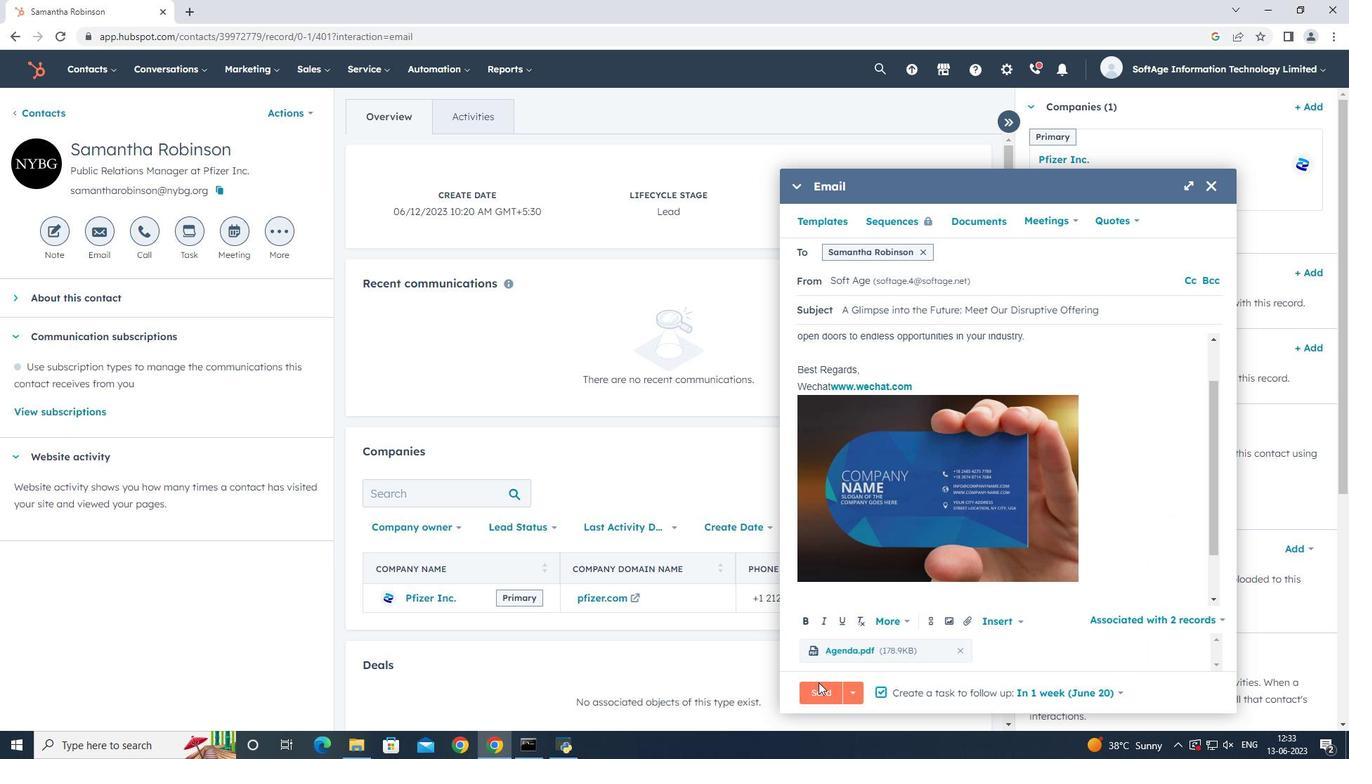 
Action: Mouse pressed left at (805, 690)
Screenshot: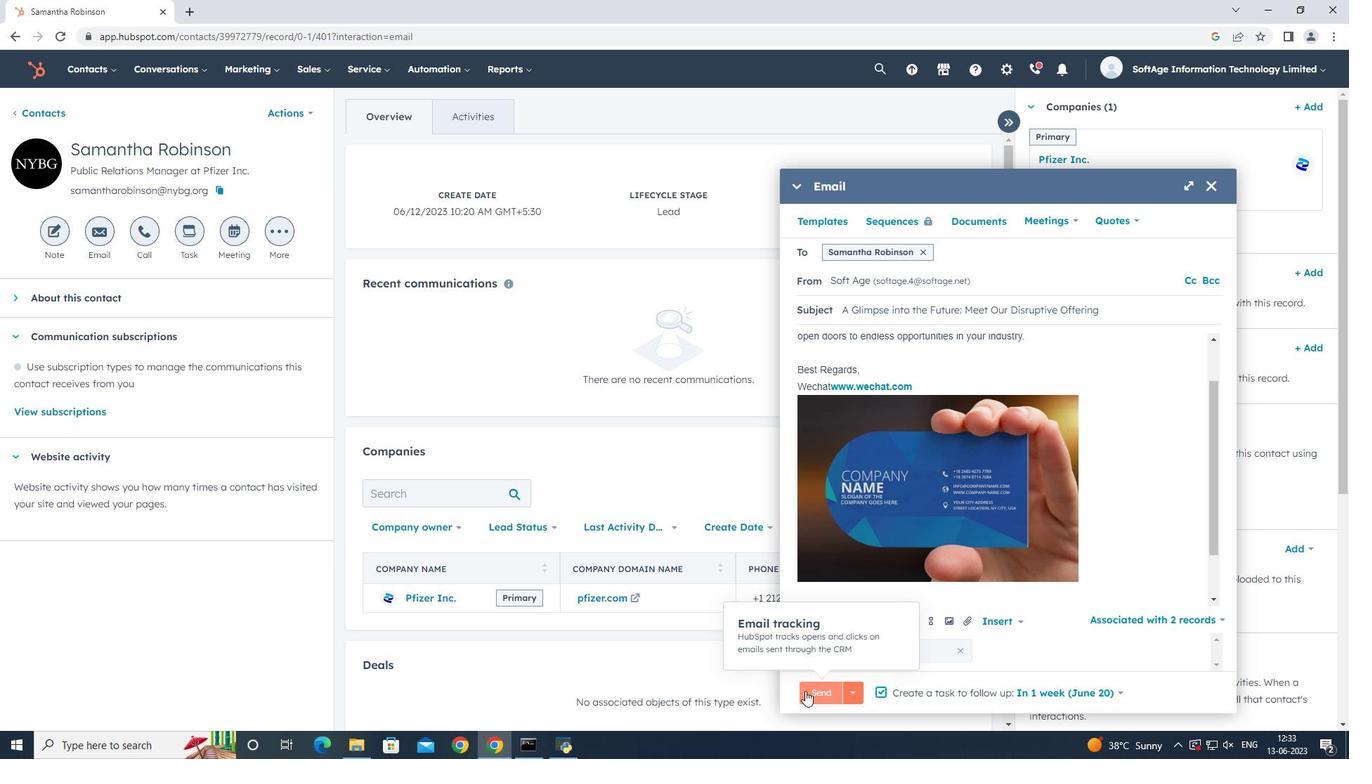 
Action: Mouse moved to (779, 279)
Screenshot: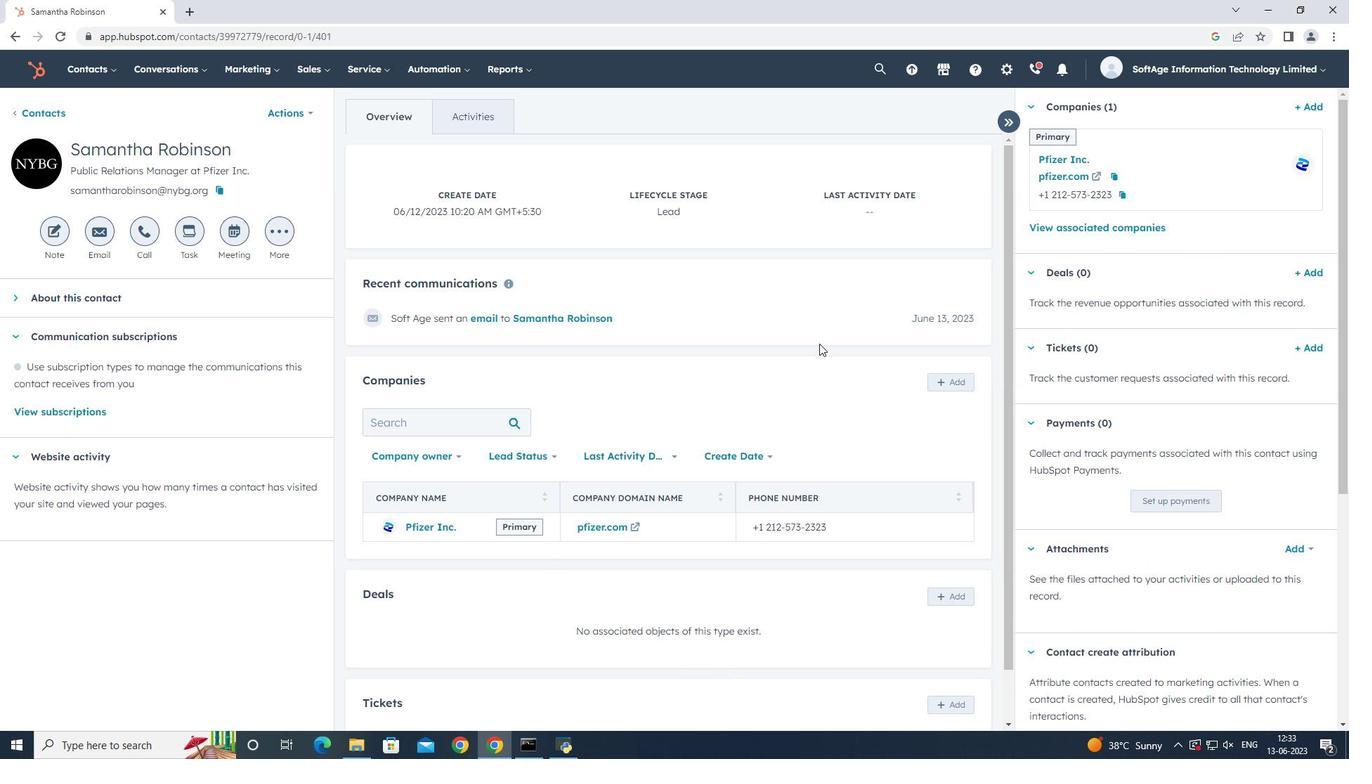 
